 Task: For heading Arial Rounded MT Bold with Underline.  font size for heading26,  'Change the font style of data to'Browallia New.  and font size to 18,  Change the alignment of both headline & data to Align middle & Align Text left.  In the sheet  EvaluationSalesAnalysis_2023
Action: Mouse moved to (81, 119)
Screenshot: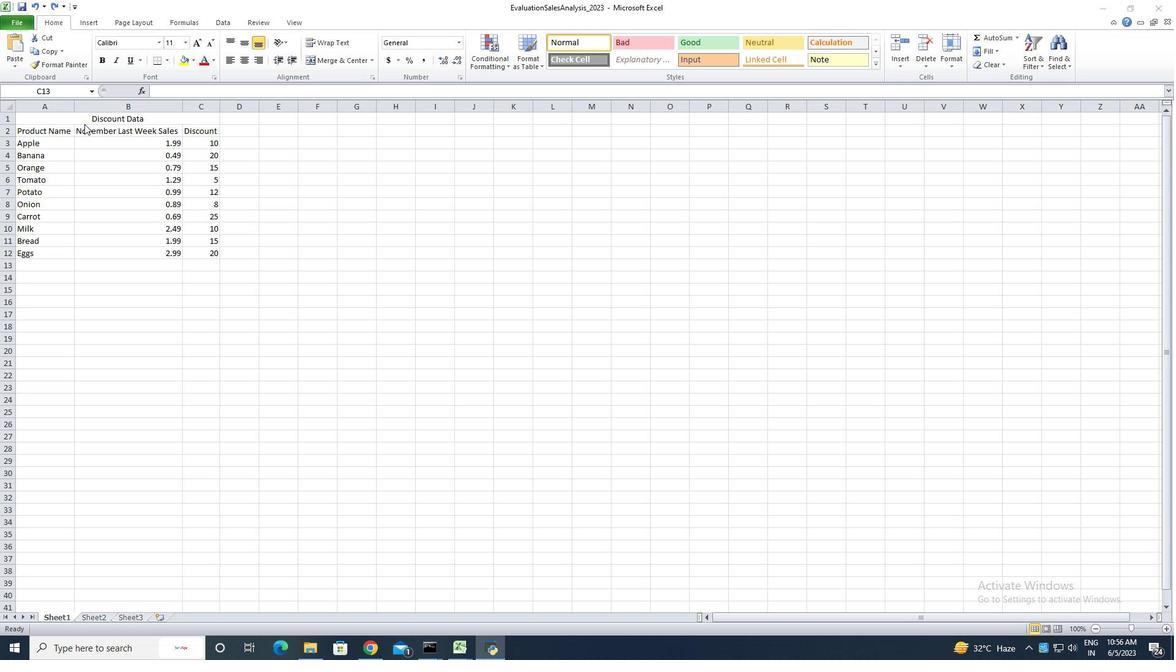
Action: Mouse pressed left at (81, 119)
Screenshot: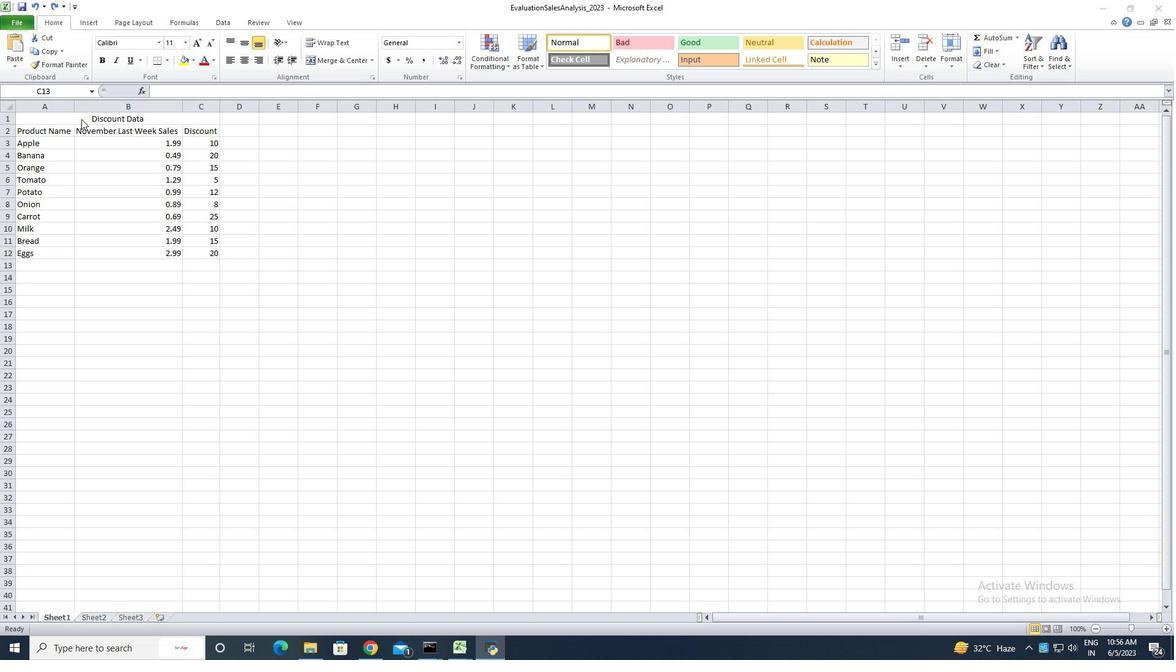 
Action: Mouse pressed left at (81, 119)
Screenshot: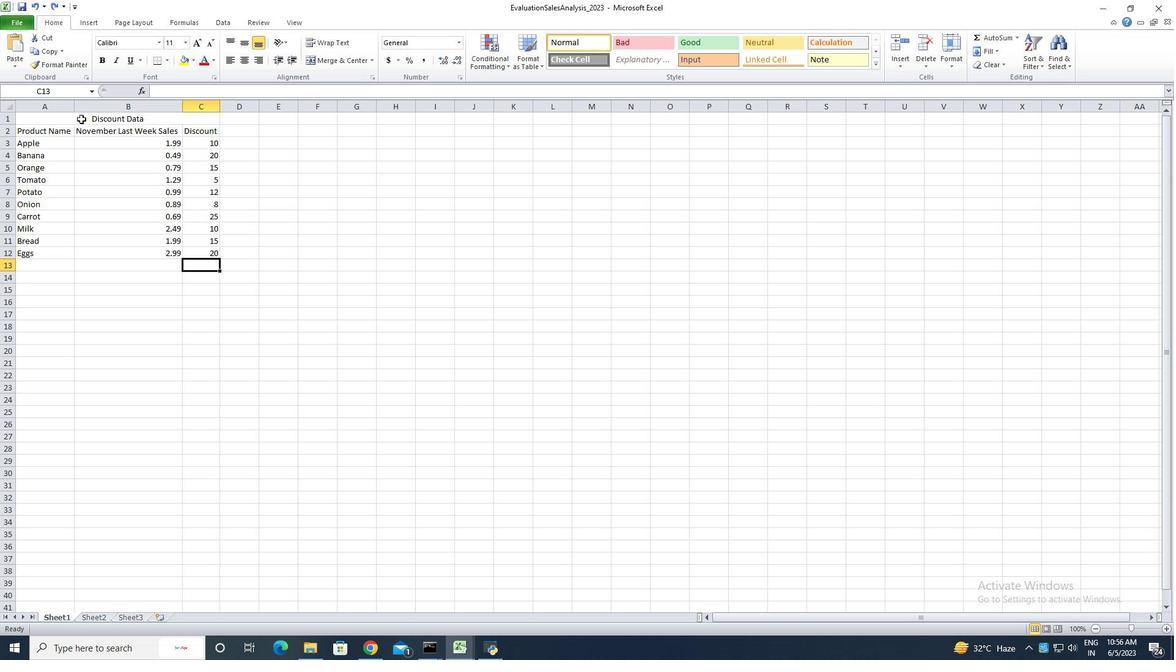 
Action: Mouse pressed left at (81, 119)
Screenshot: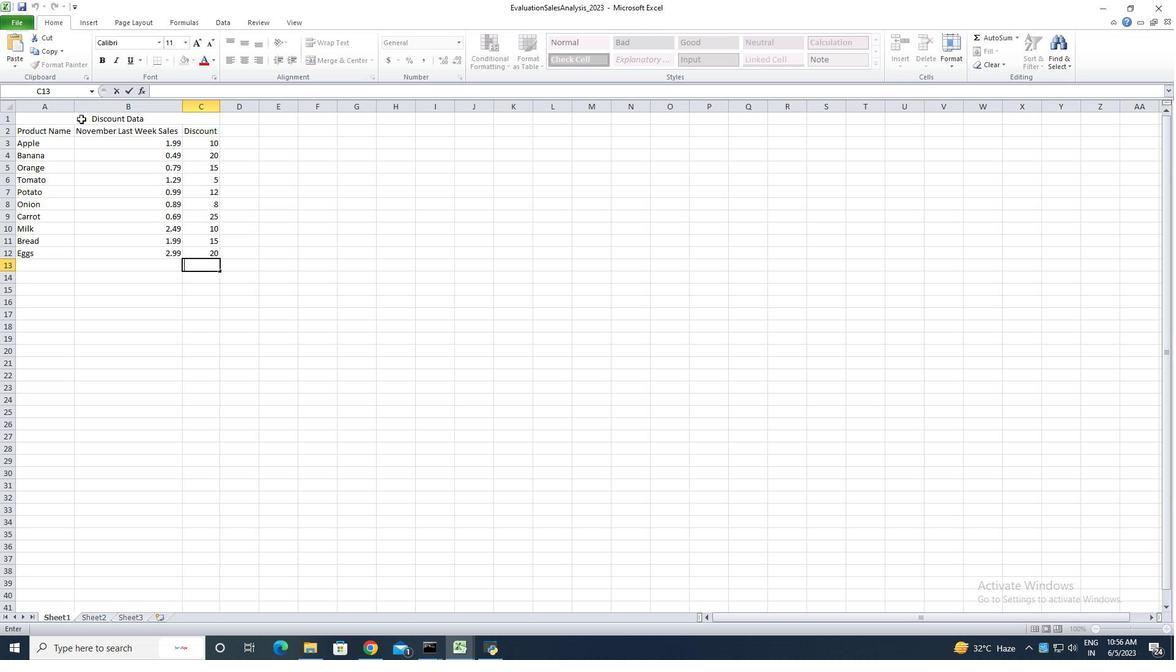 
Action: Mouse moved to (157, 43)
Screenshot: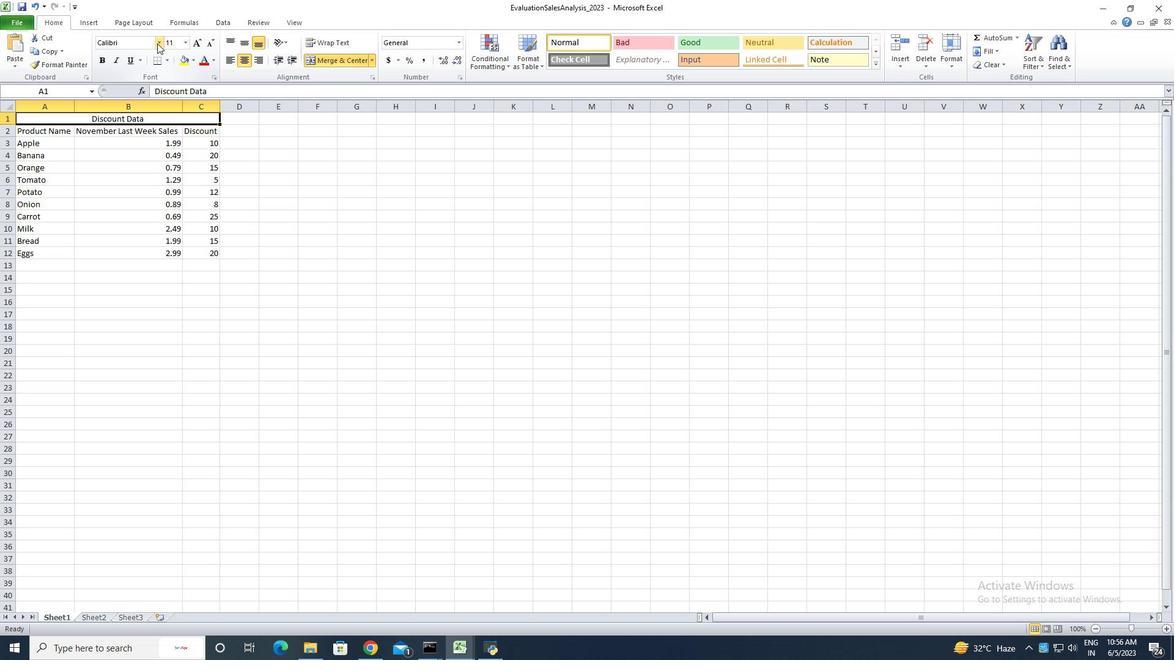 
Action: Mouse pressed left at (157, 43)
Screenshot: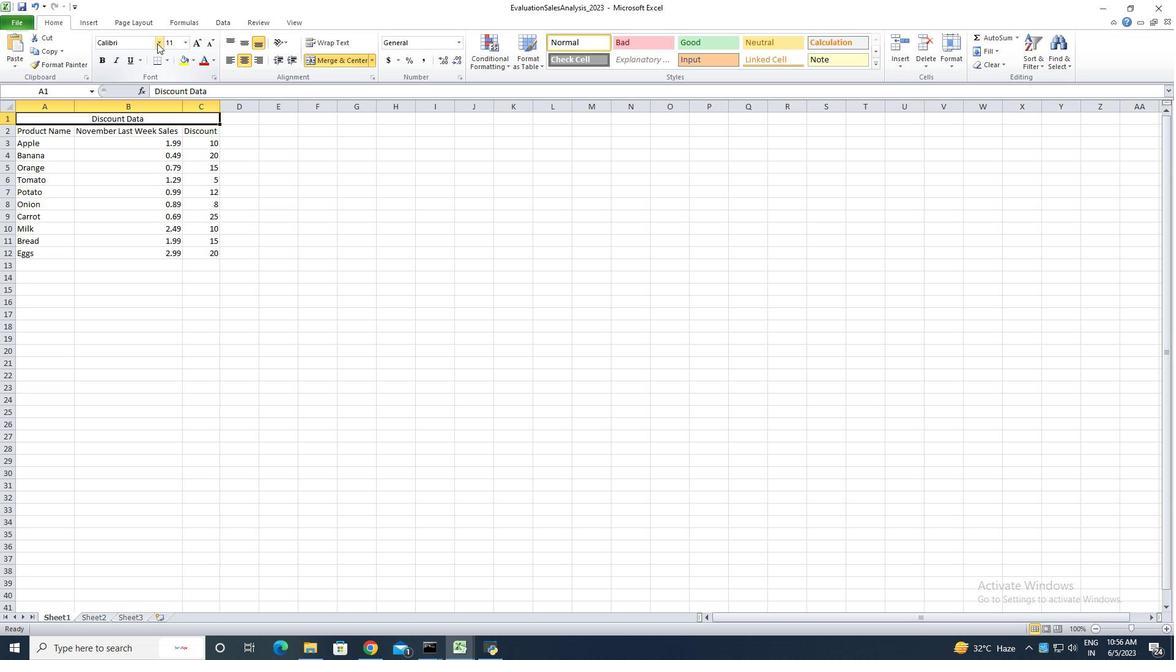 
Action: Mouse moved to (182, 183)
Screenshot: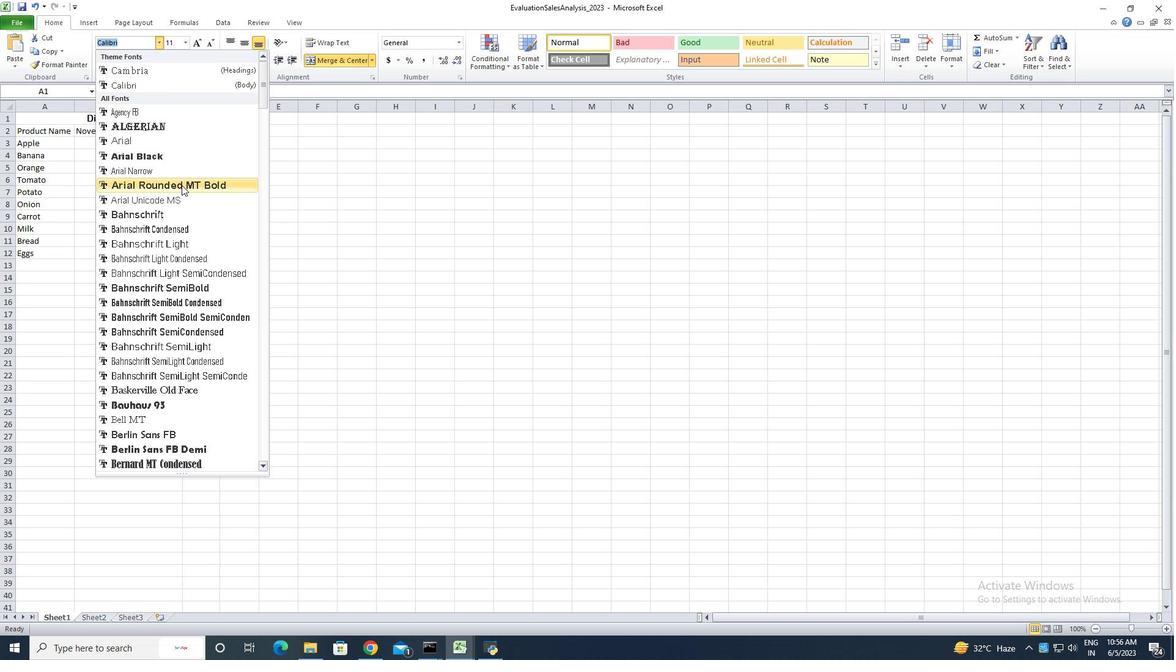 
Action: Mouse pressed left at (182, 183)
Screenshot: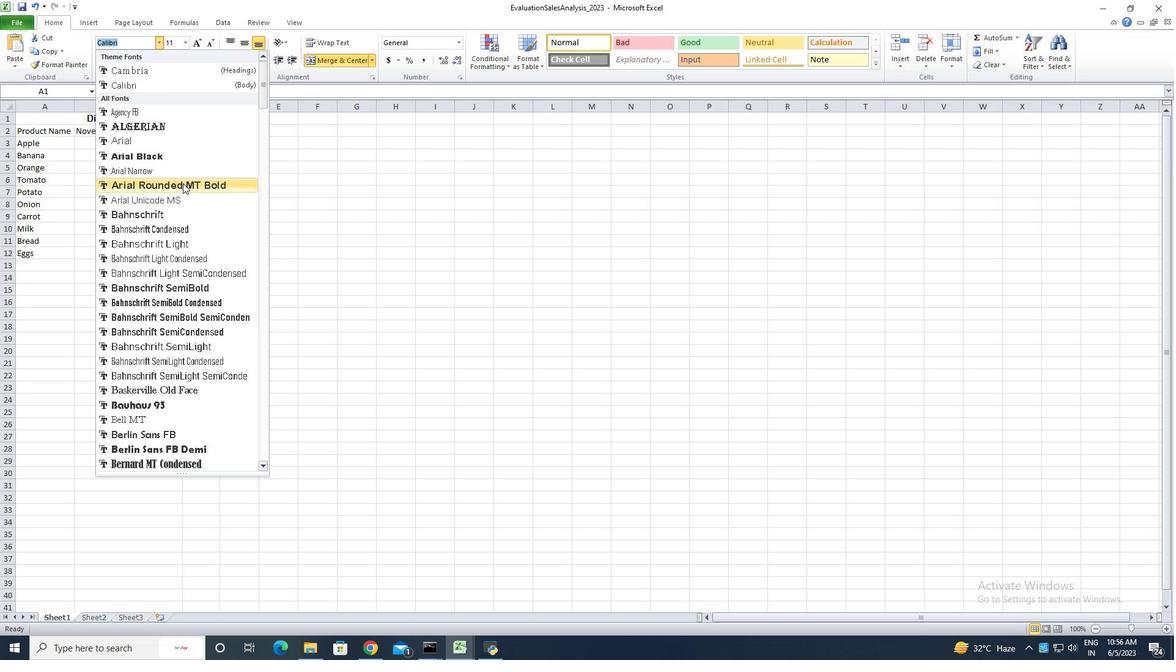 
Action: Mouse moved to (128, 60)
Screenshot: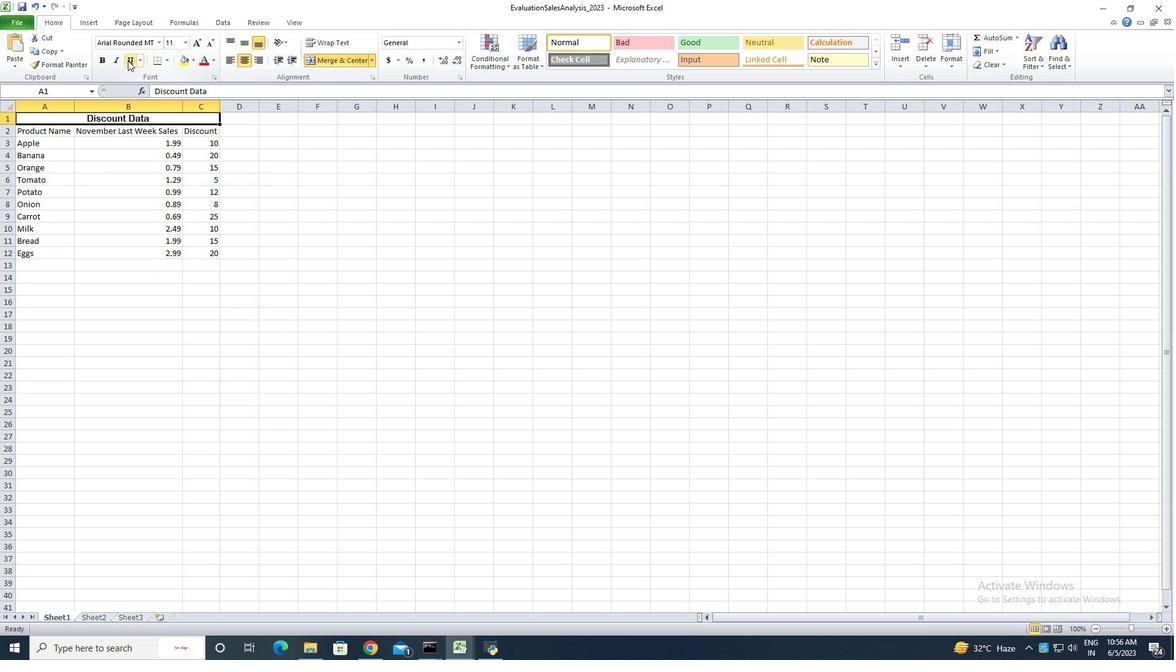 
Action: Mouse pressed left at (128, 60)
Screenshot: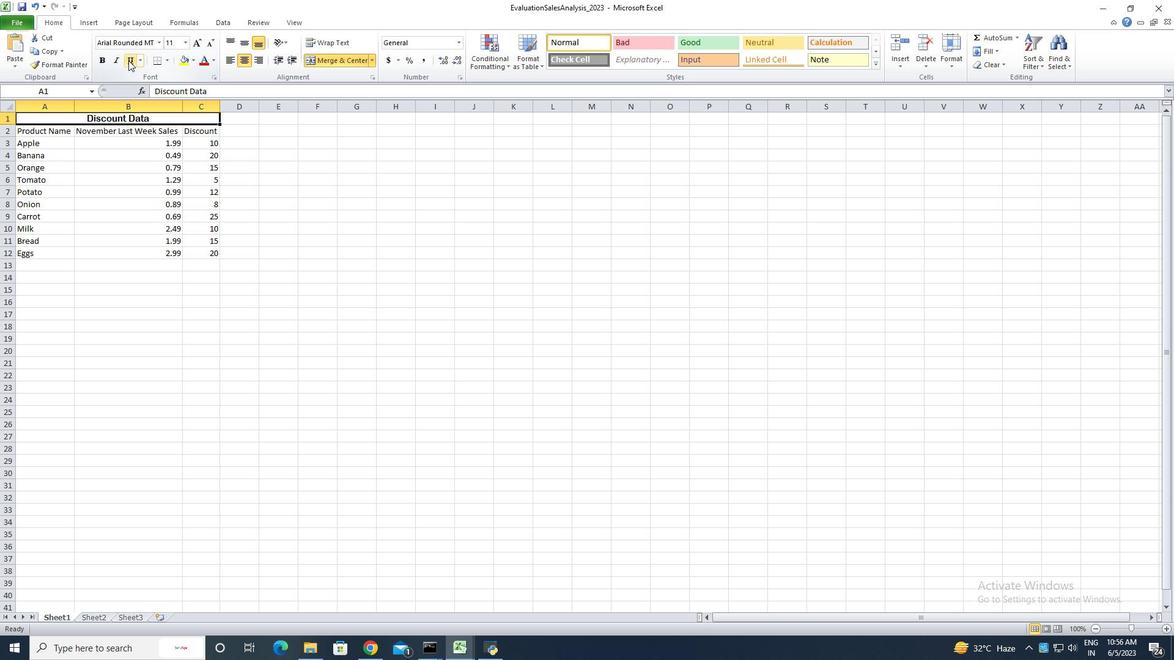 
Action: Mouse moved to (198, 39)
Screenshot: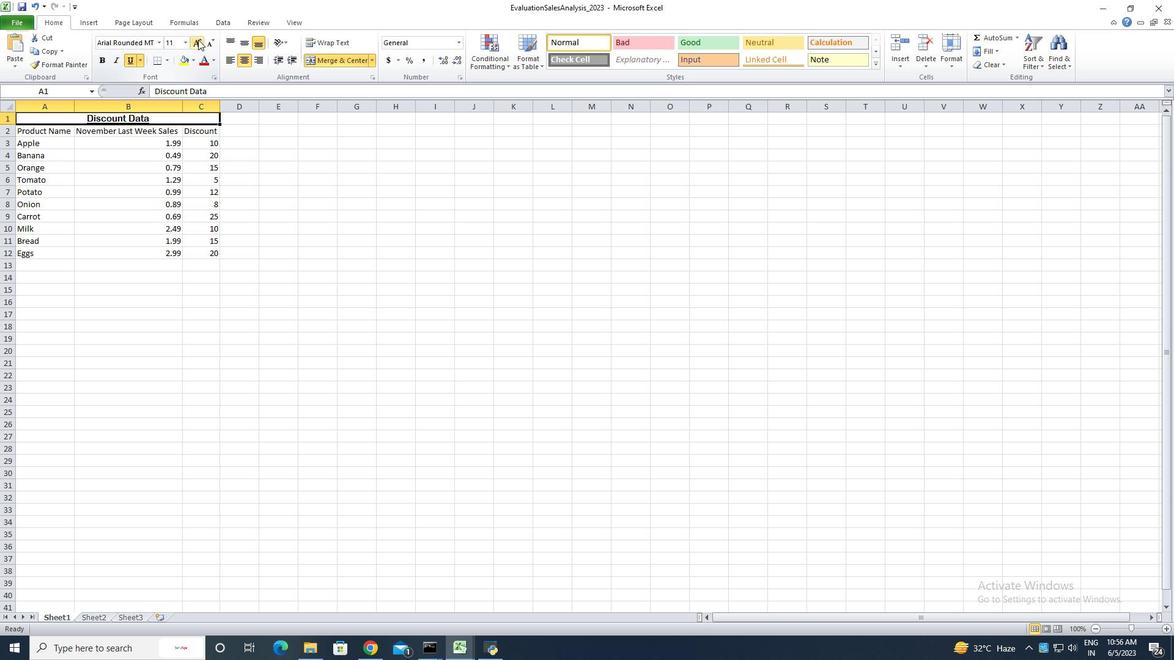 
Action: Mouse pressed left at (198, 39)
Screenshot: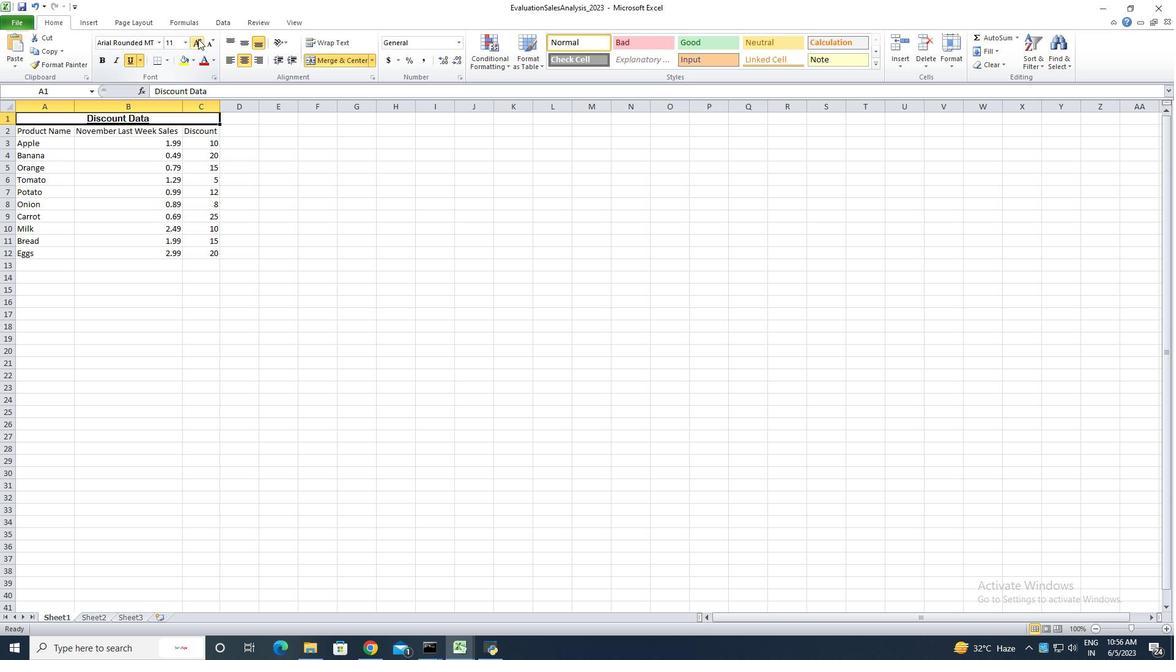 
Action: Mouse pressed left at (198, 39)
Screenshot: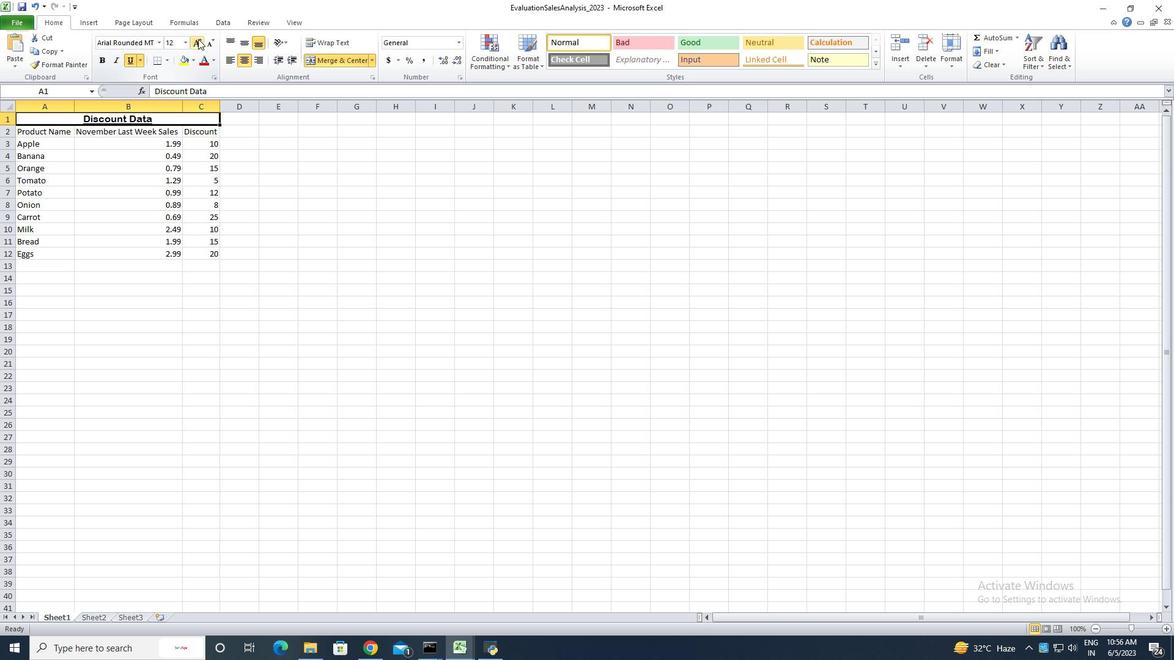 
Action: Mouse pressed left at (198, 39)
Screenshot: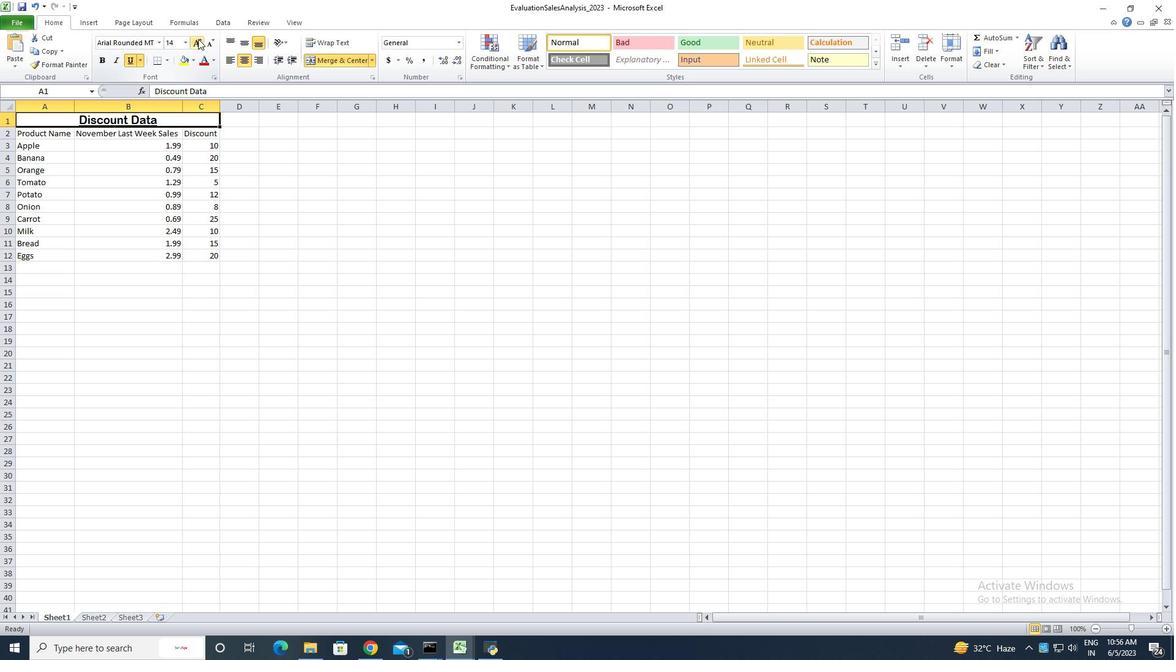 
Action: Mouse pressed left at (198, 39)
Screenshot: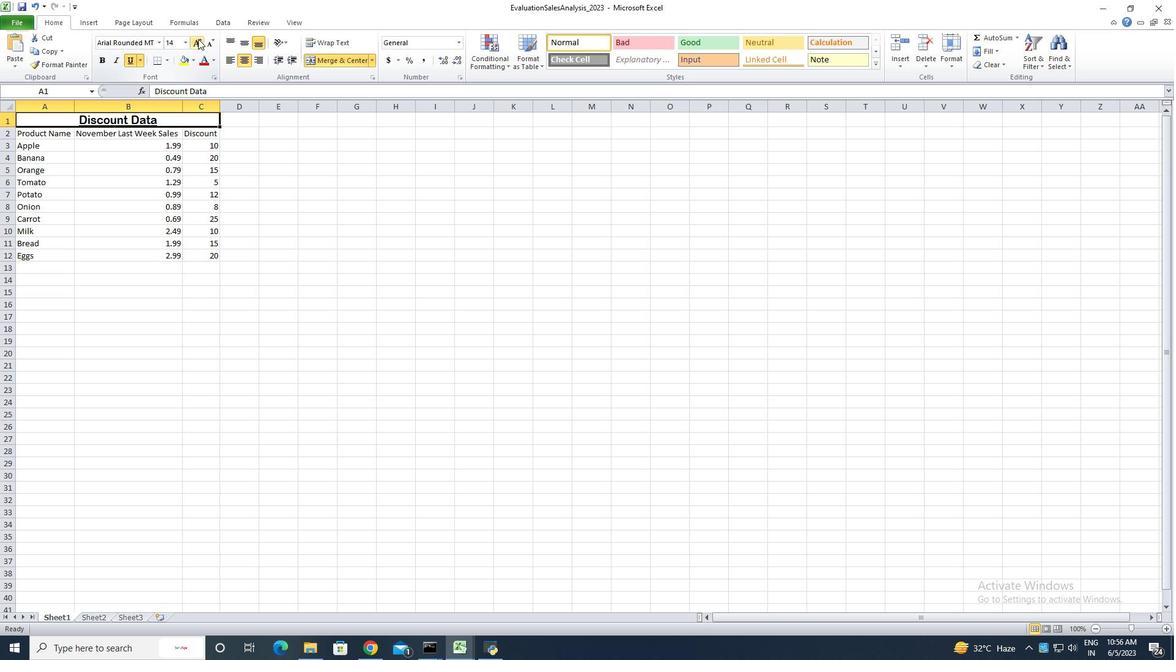 
Action: Mouse pressed left at (198, 39)
Screenshot: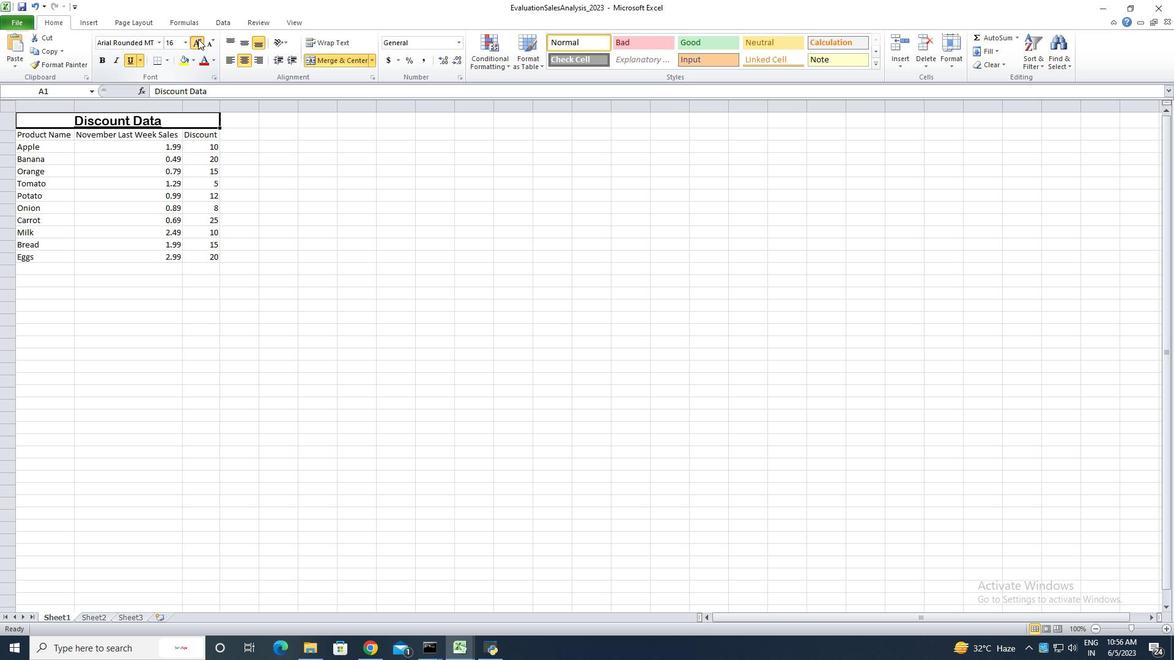 
Action: Mouse pressed left at (198, 39)
Screenshot: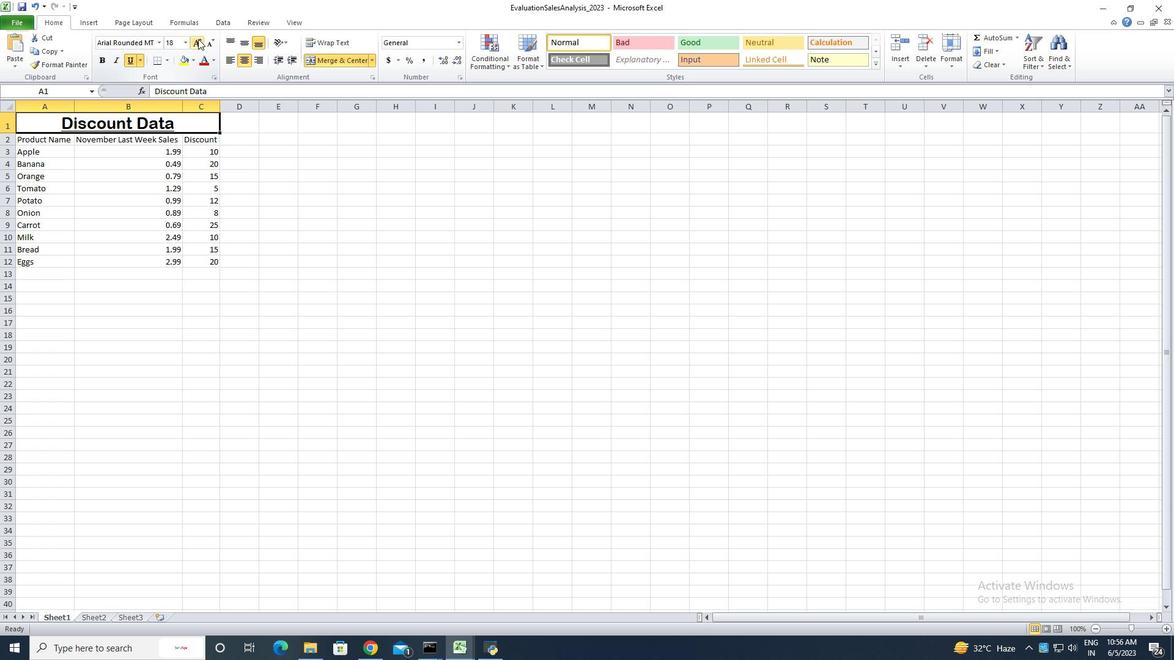 
Action: Mouse pressed left at (198, 39)
Screenshot: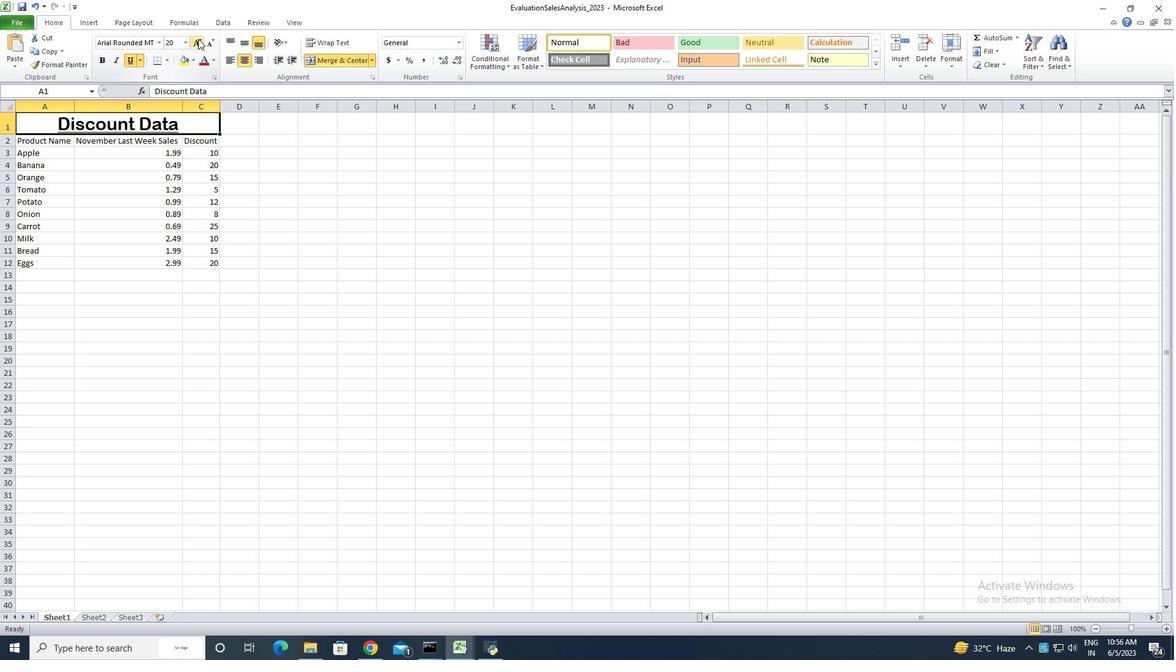 
Action: Mouse pressed left at (198, 39)
Screenshot: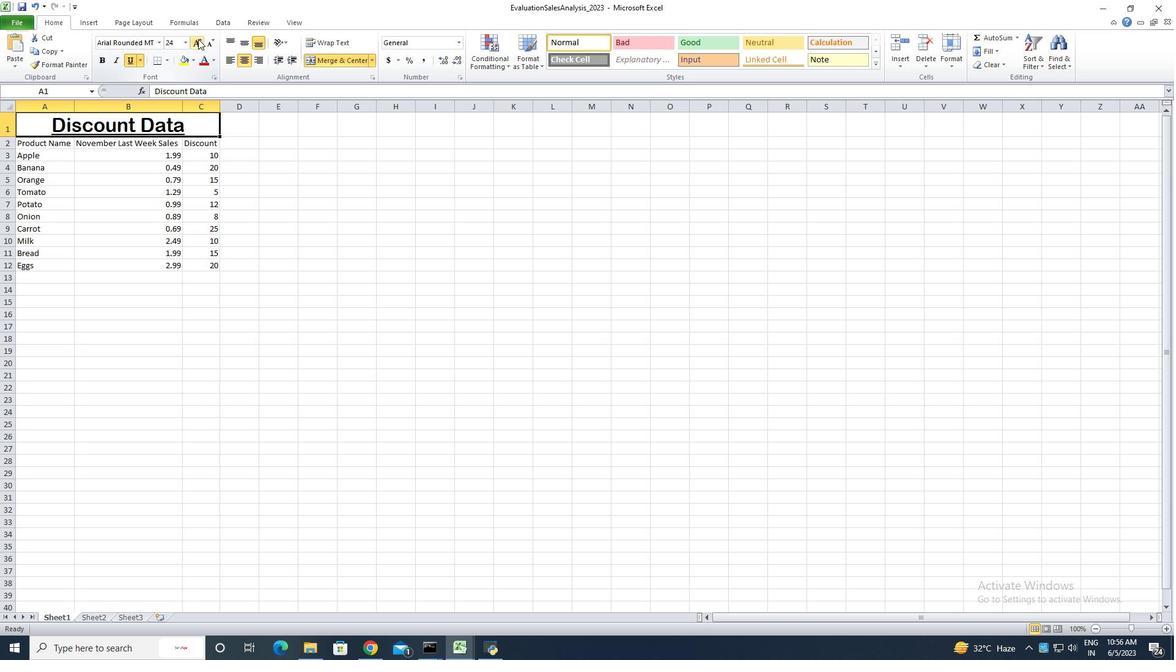
Action: Mouse moved to (34, 146)
Screenshot: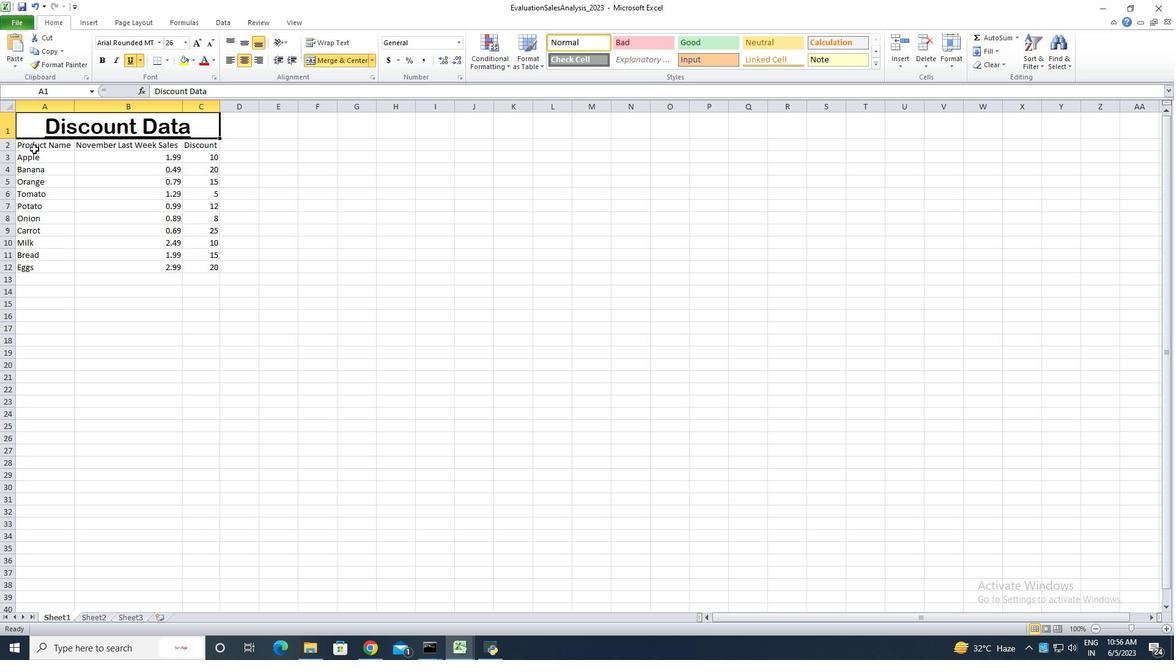 
Action: Mouse pressed left at (34, 146)
Screenshot: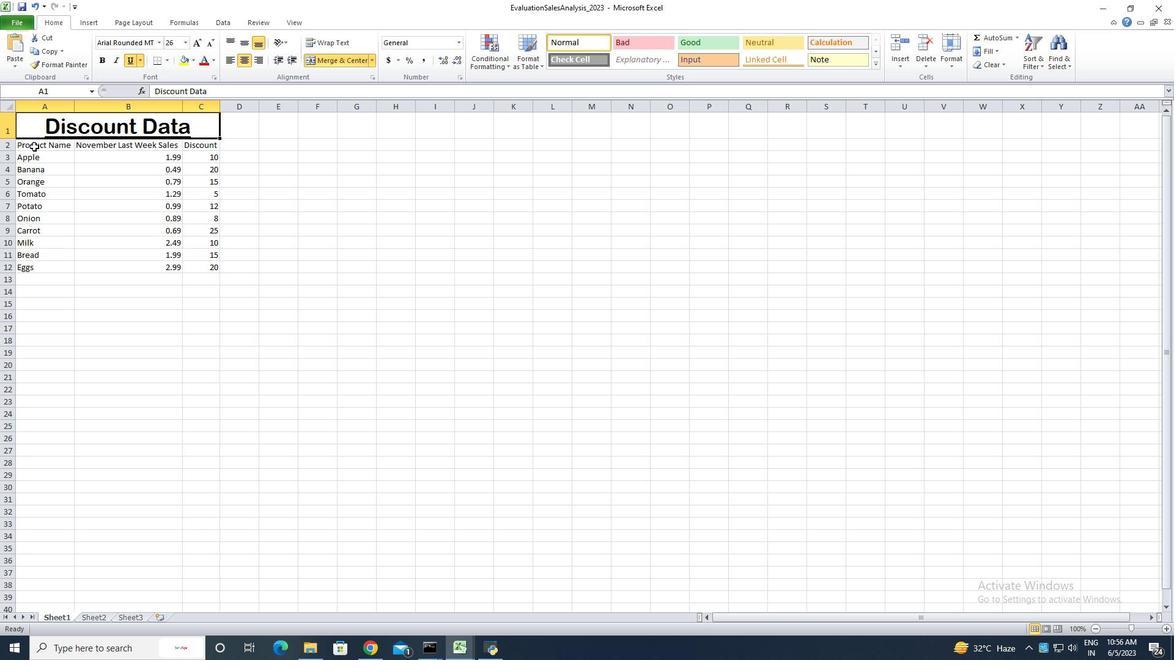 
Action: Mouse moved to (157, 42)
Screenshot: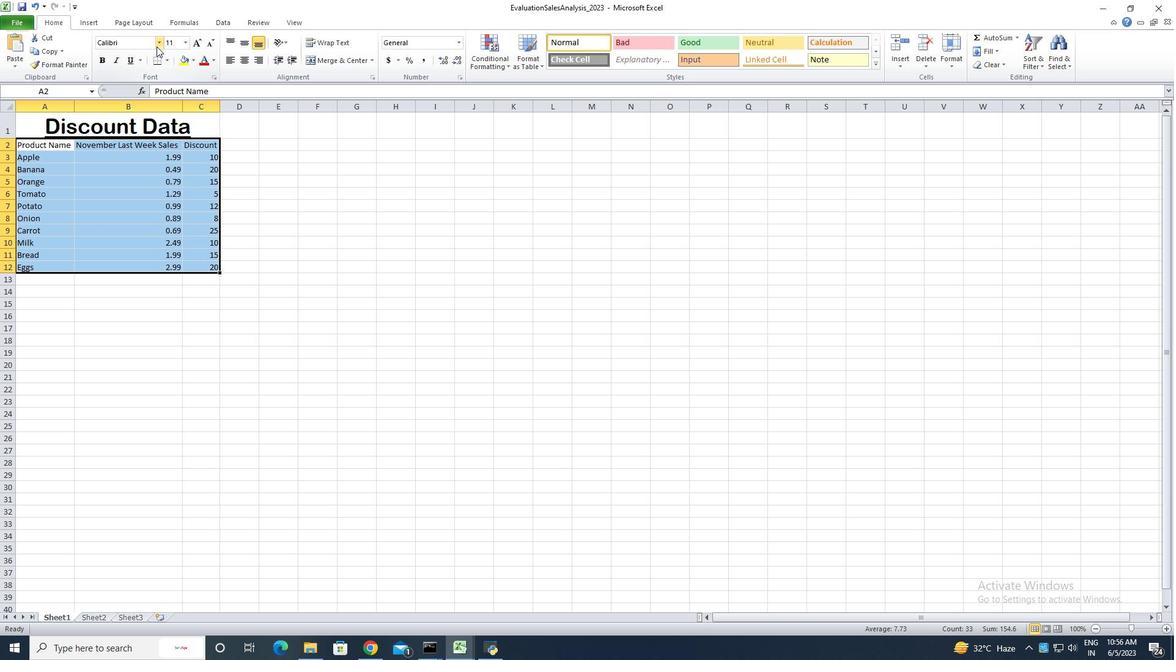 
Action: Mouse pressed left at (157, 42)
Screenshot: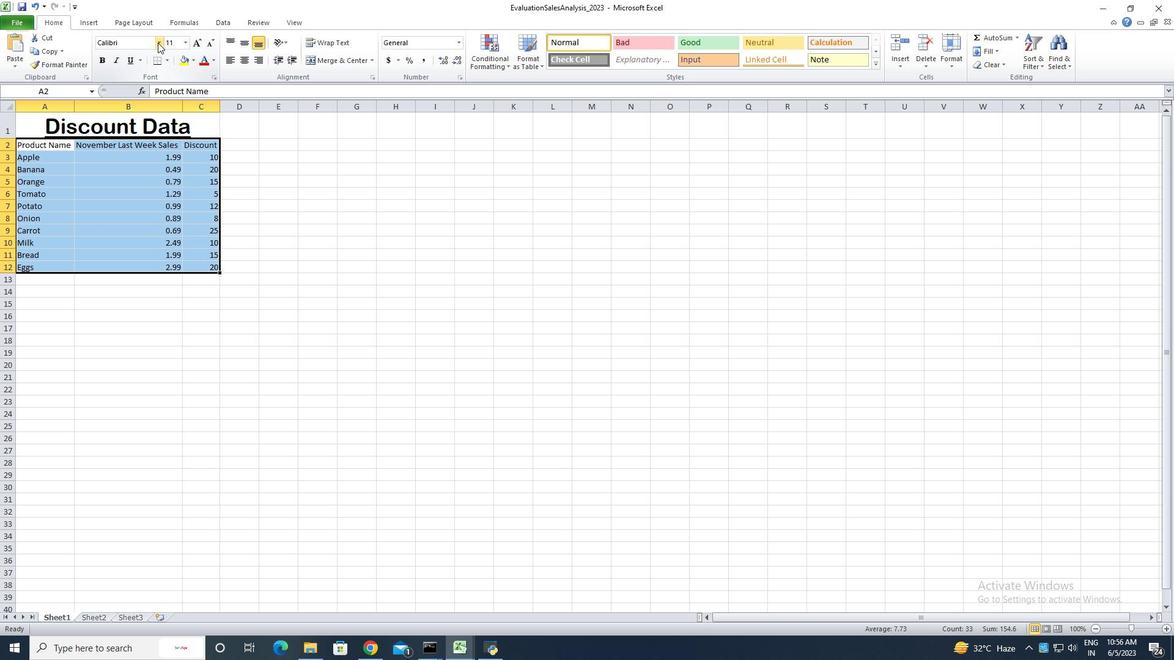 
Action: Key pressed <Key.shift><Key.shift><Key.shift><Key.shift><Key.shift>Browallia<Key.space><Key.shift><Key.shift><Key.shift><Key.shift><Key.shift><Key.shift><Key.shift><Key.shift>New<Key.enter>
Screenshot: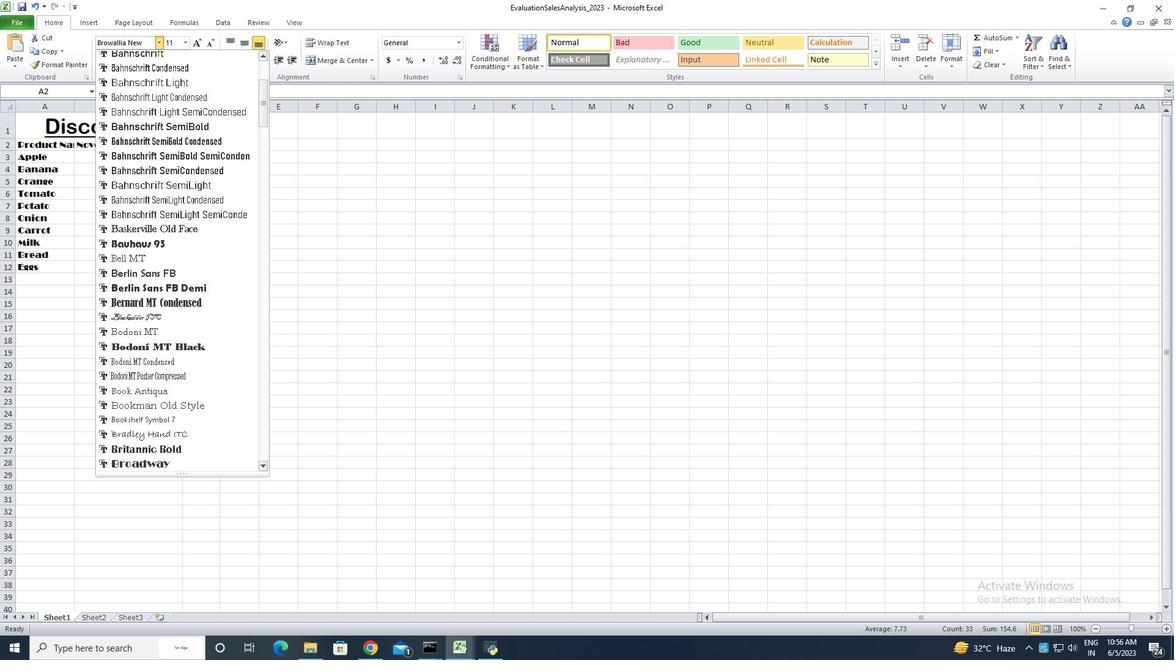 
Action: Mouse moved to (198, 42)
Screenshot: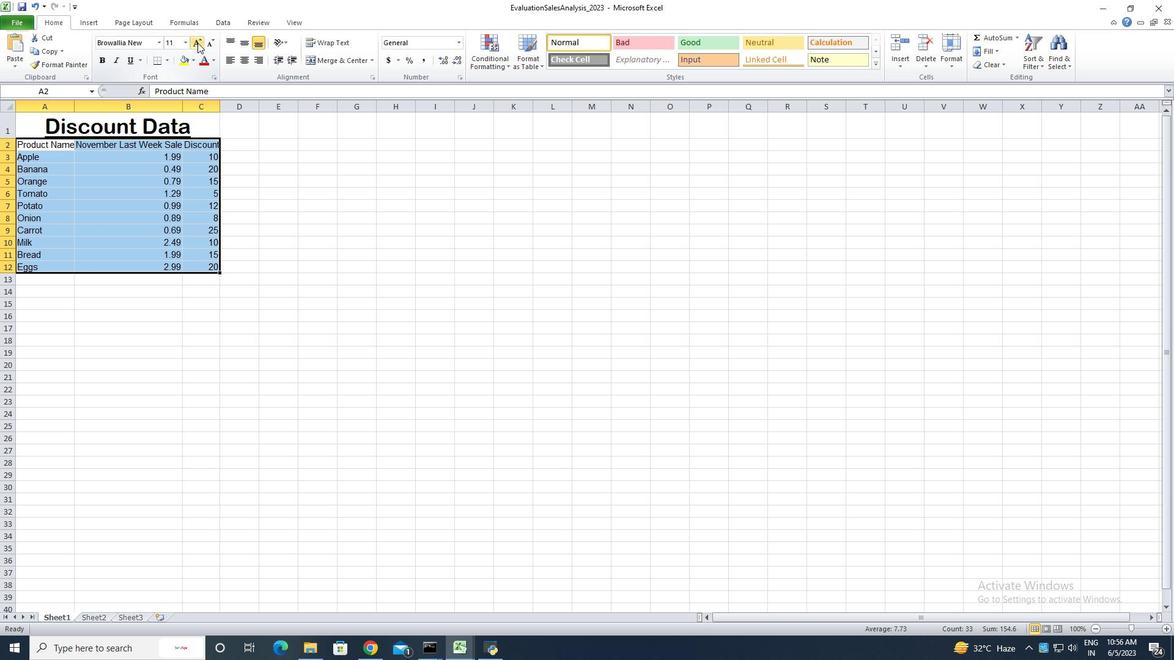 
Action: Mouse pressed left at (198, 42)
Screenshot: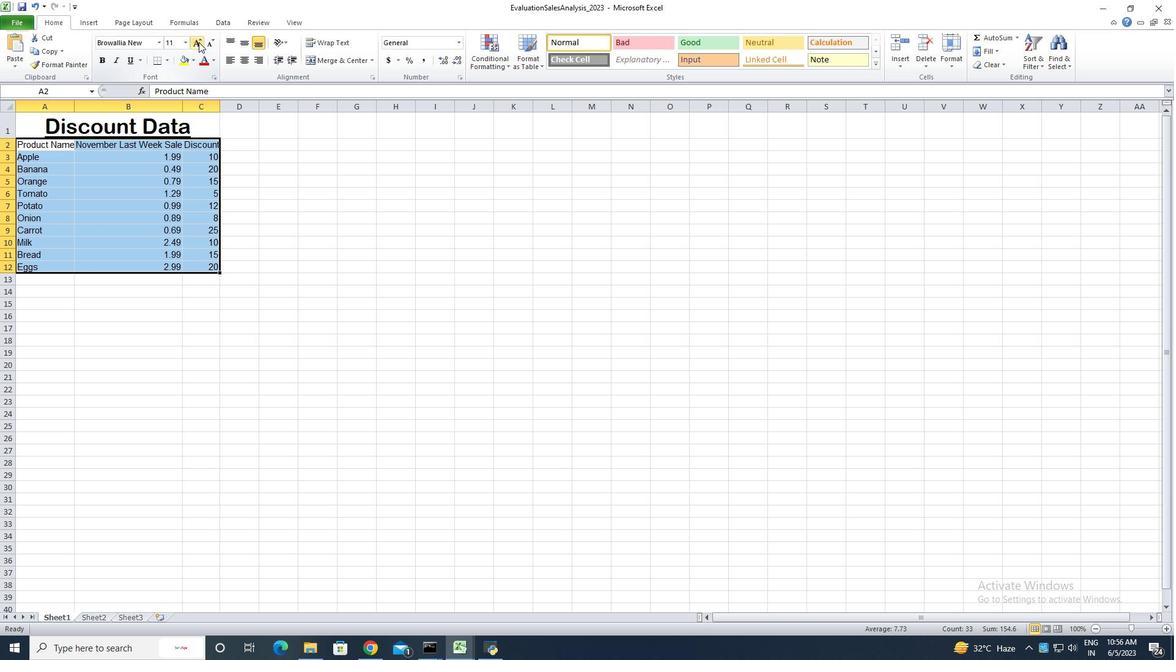 
Action: Mouse pressed left at (198, 42)
Screenshot: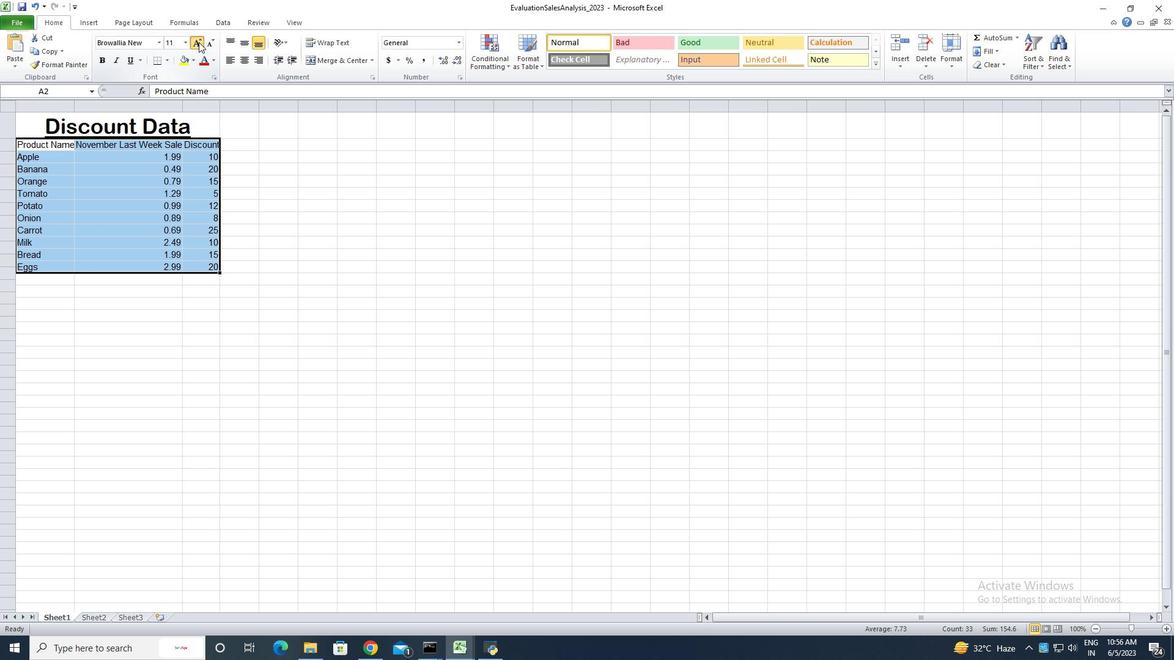 
Action: Mouse pressed left at (198, 42)
Screenshot: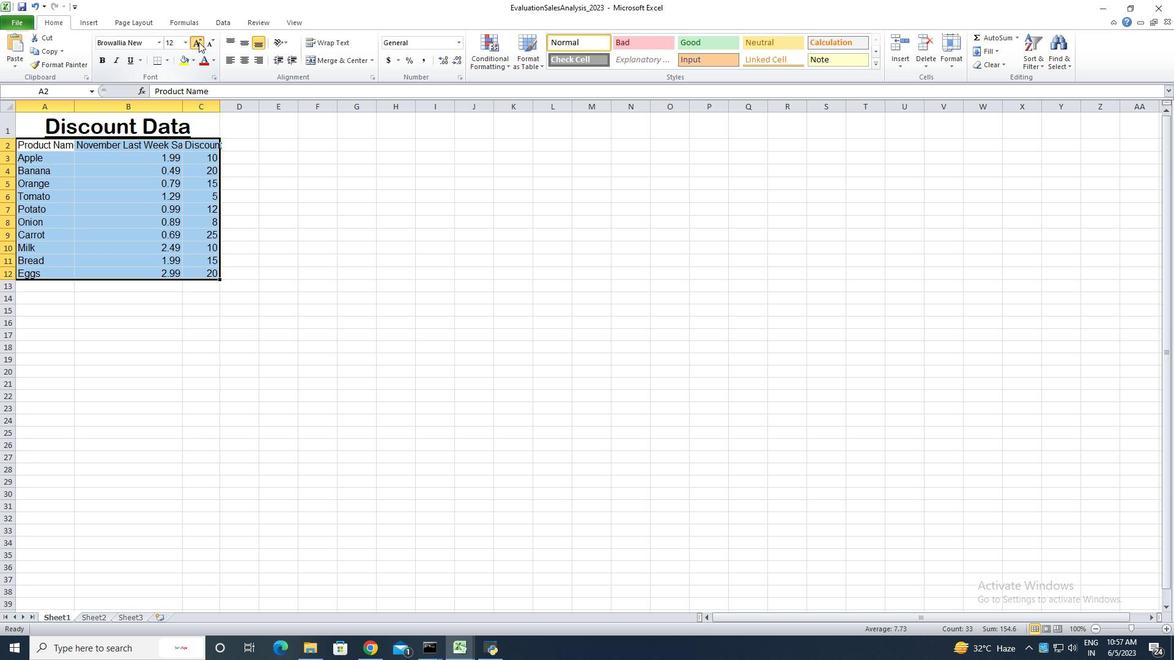 
Action: Mouse pressed left at (198, 42)
Screenshot: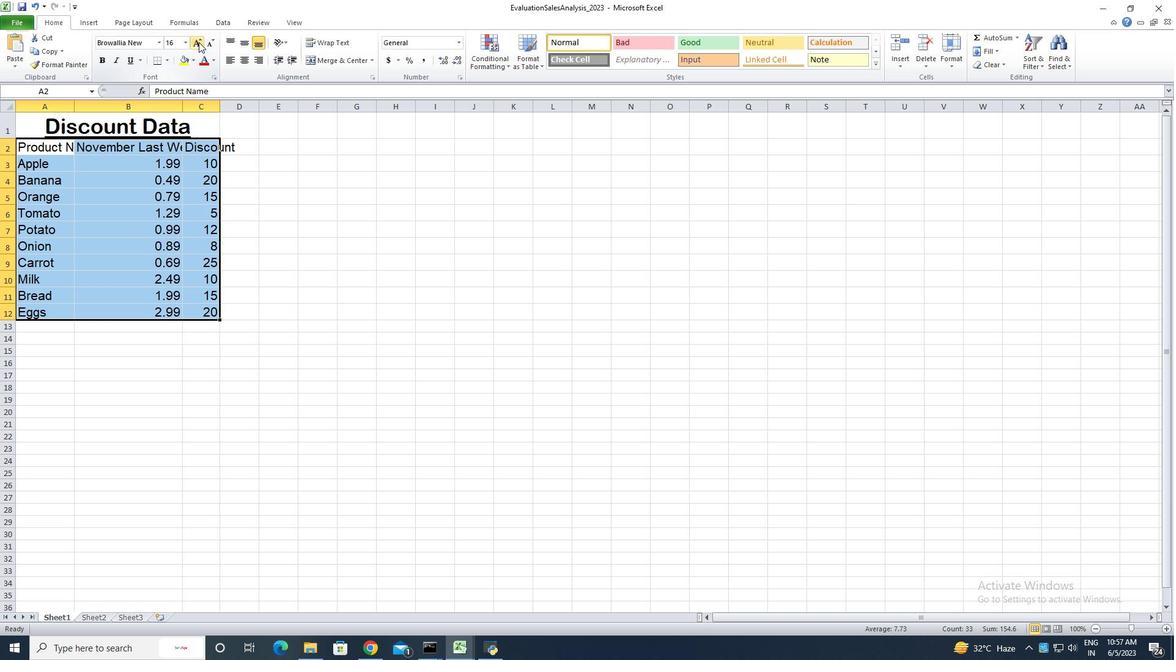 
Action: Mouse moved to (277, 330)
Screenshot: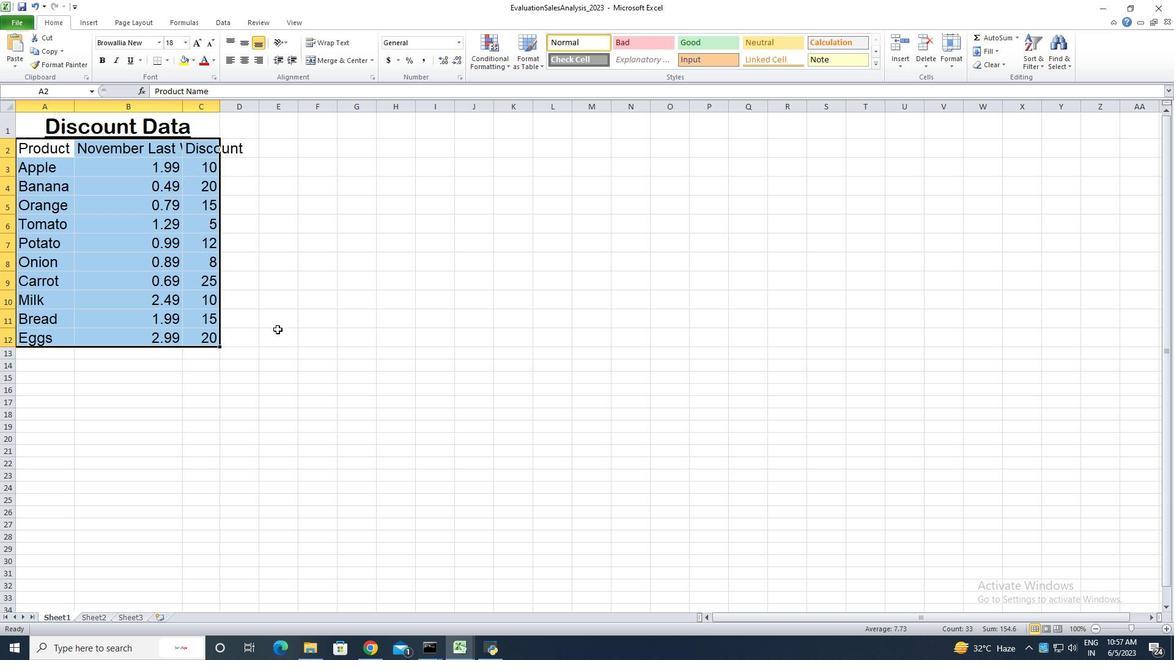 
Action: Mouse pressed left at (277, 330)
Screenshot: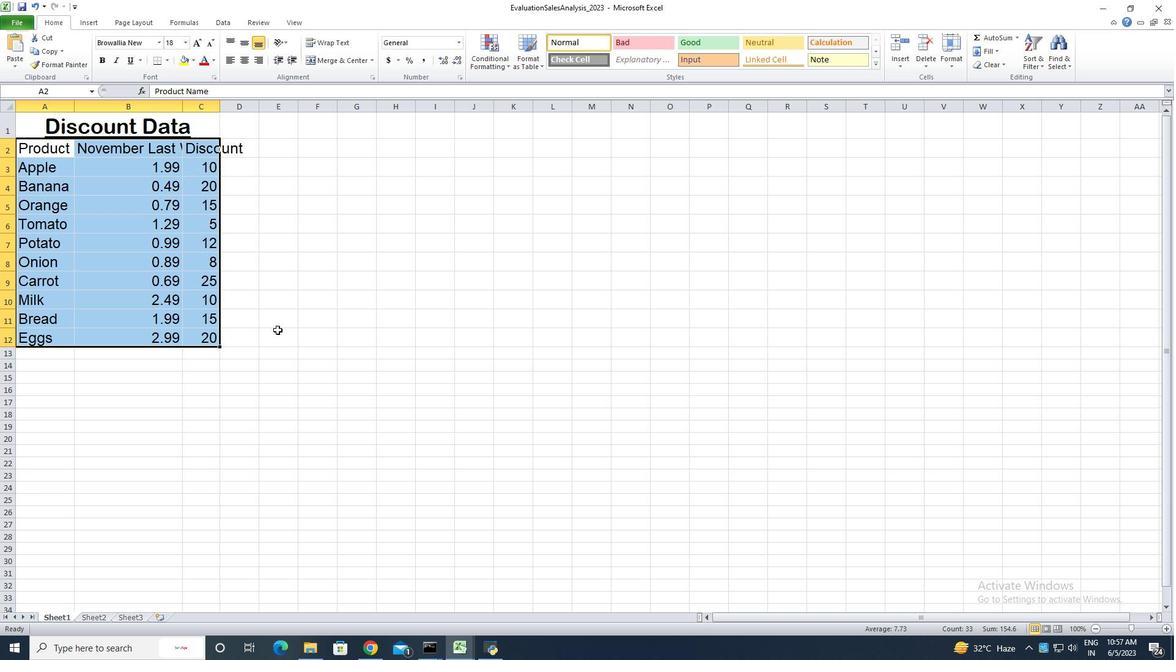 
Action: Mouse moved to (74, 111)
Screenshot: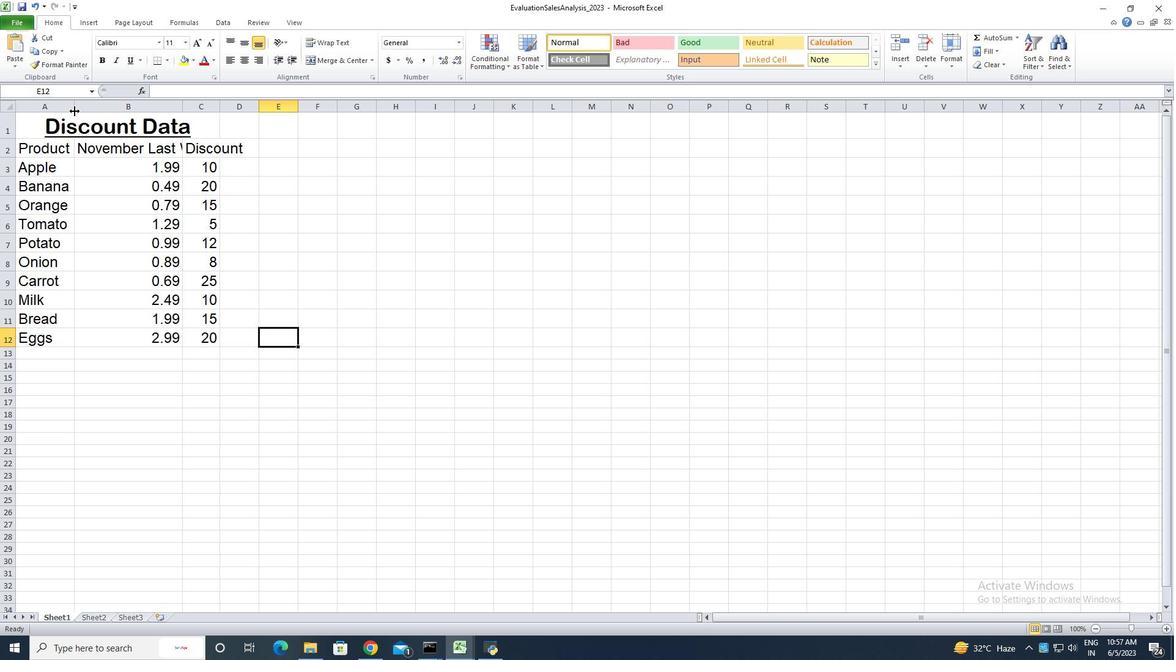 
Action: Mouse pressed left at (74, 111)
Screenshot: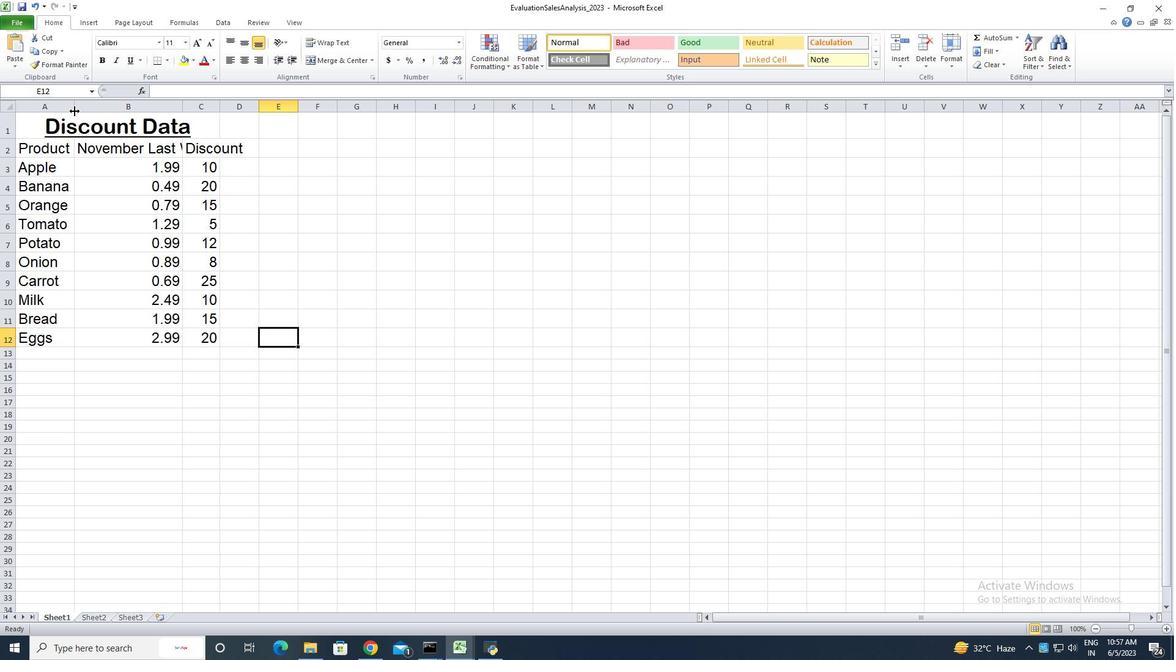 
Action: Mouse moved to (74, 111)
Screenshot: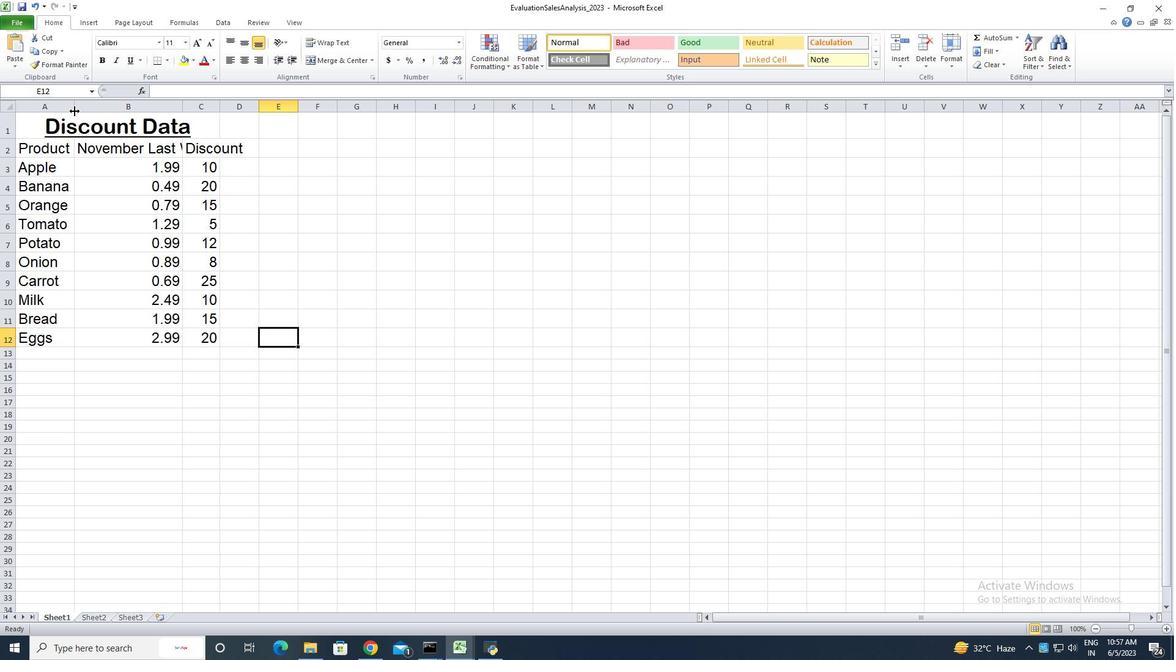 
Action: Mouse pressed left at (74, 111)
Screenshot: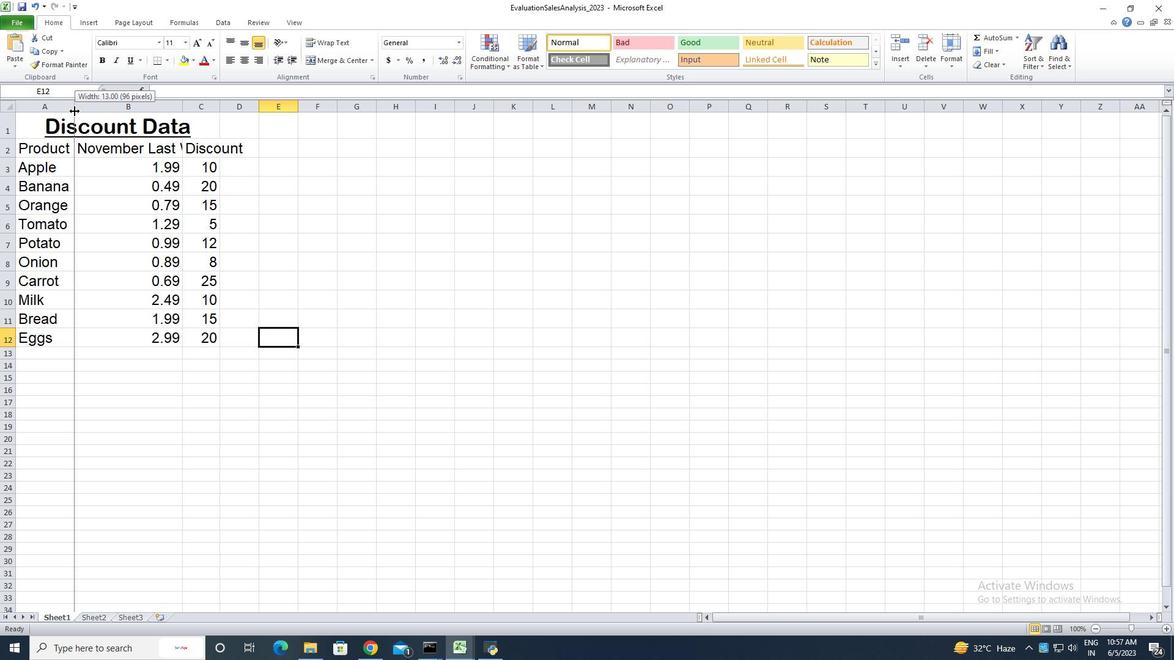 
Action: Mouse moved to (226, 109)
Screenshot: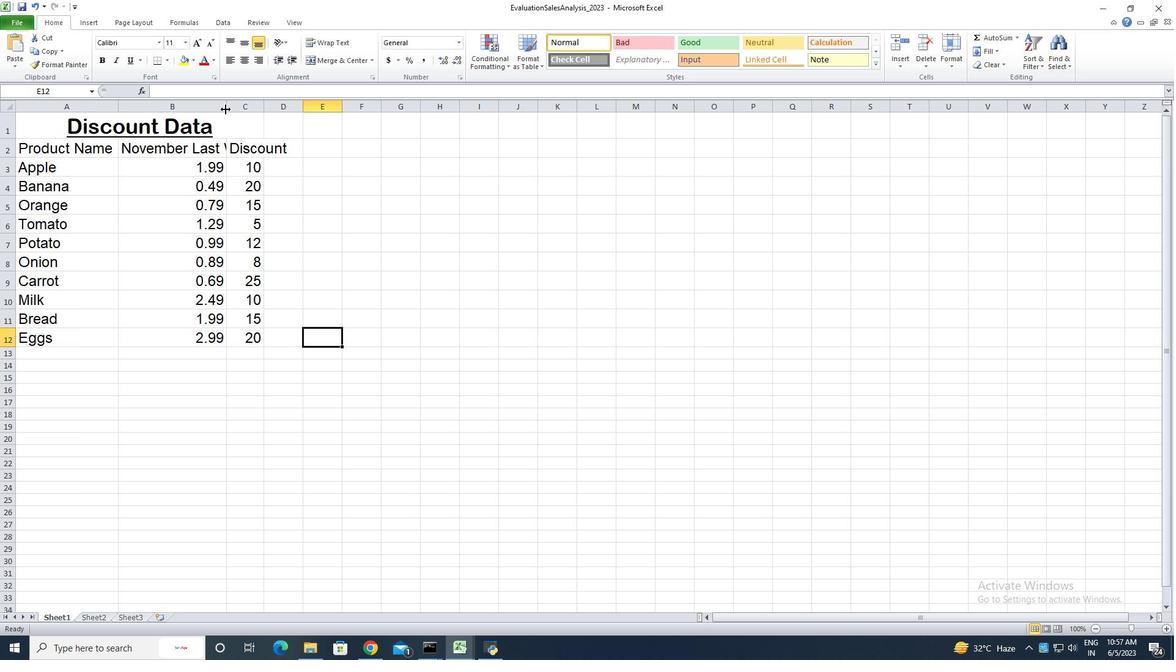 
Action: Mouse pressed left at (226, 109)
Screenshot: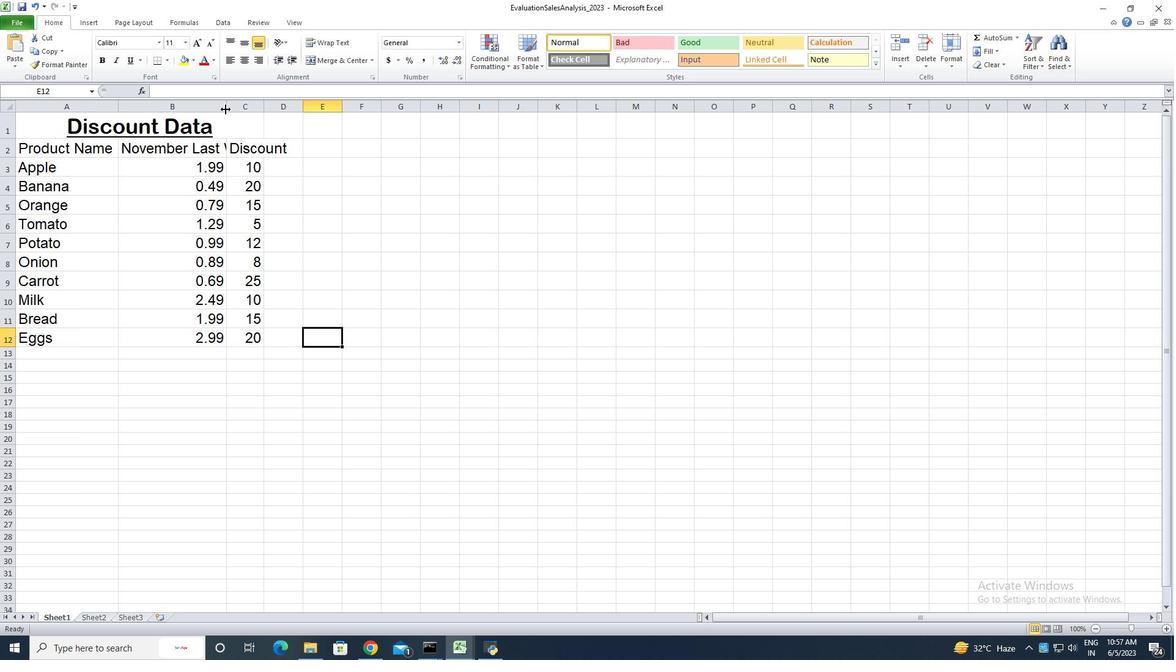 
Action: Mouse moved to (226, 109)
Screenshot: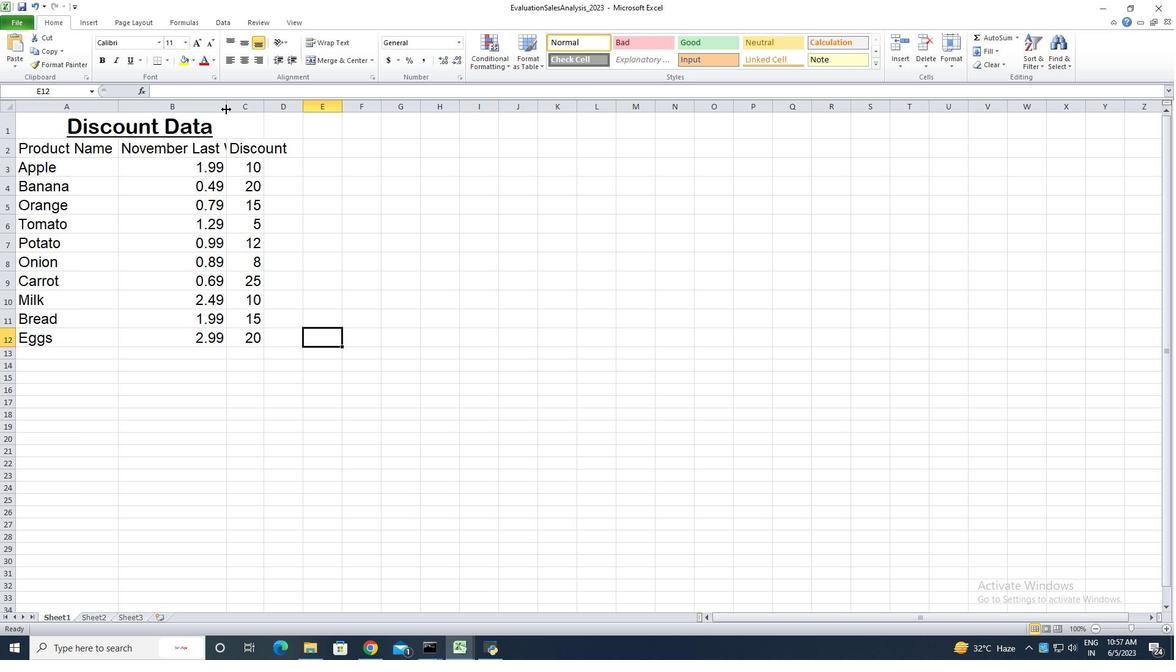
Action: Mouse pressed left at (226, 109)
Screenshot: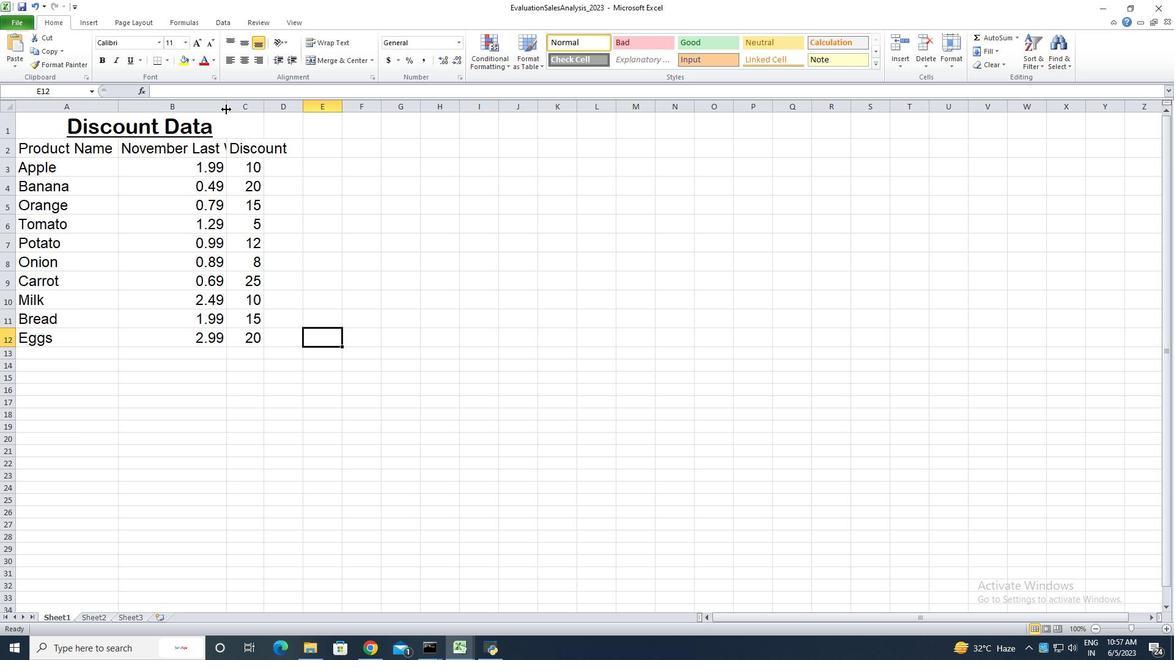
Action: Mouse moved to (350, 110)
Screenshot: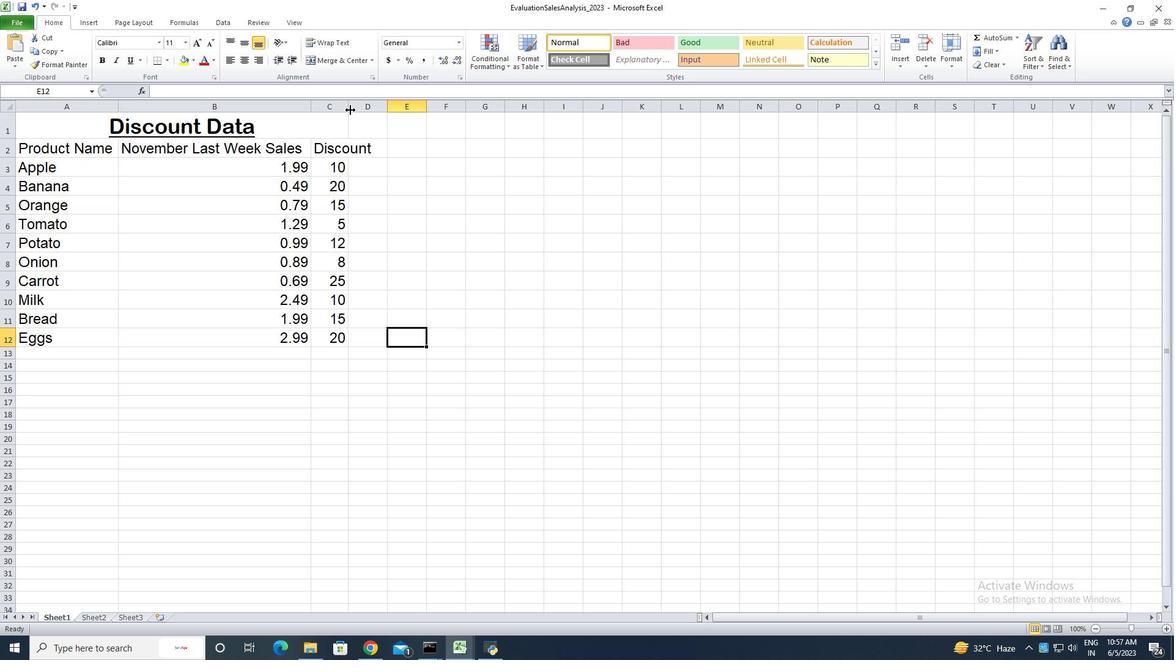 
Action: Mouse pressed left at (350, 110)
Screenshot: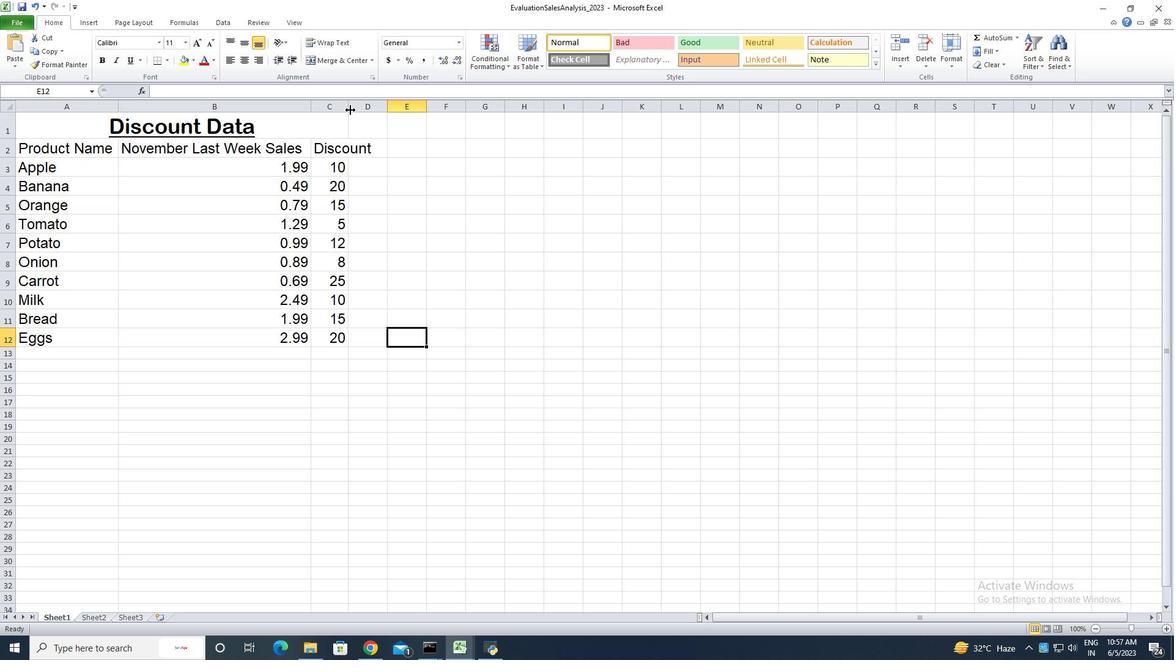 
Action: Mouse pressed left at (350, 110)
Screenshot: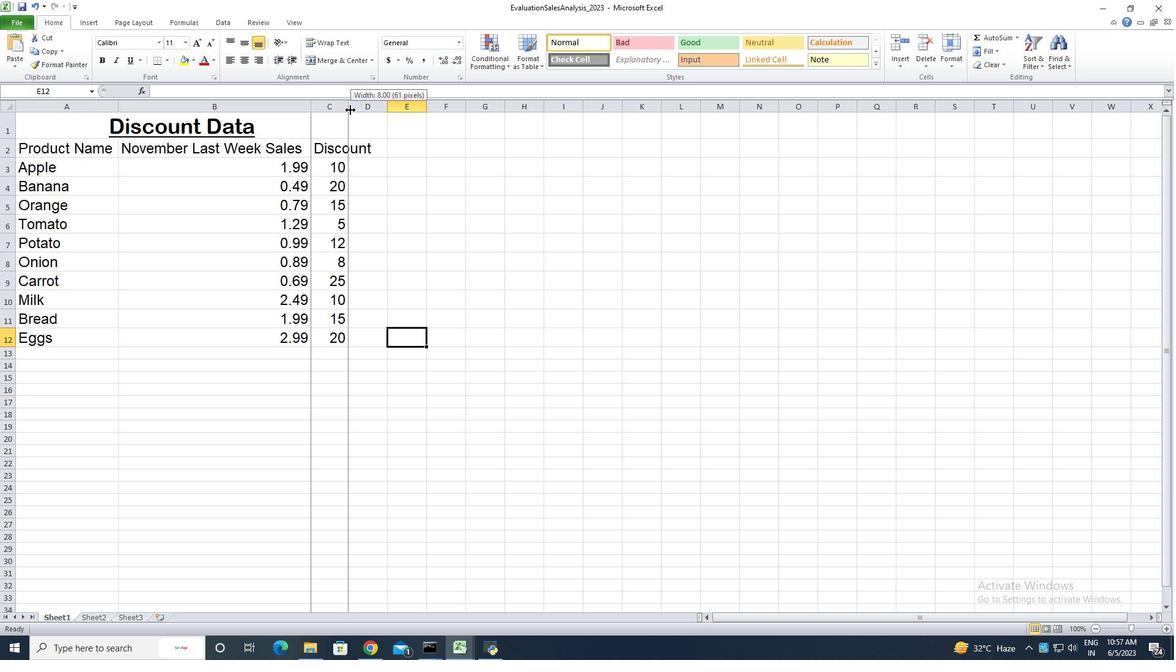 
Action: Mouse moved to (64, 126)
Screenshot: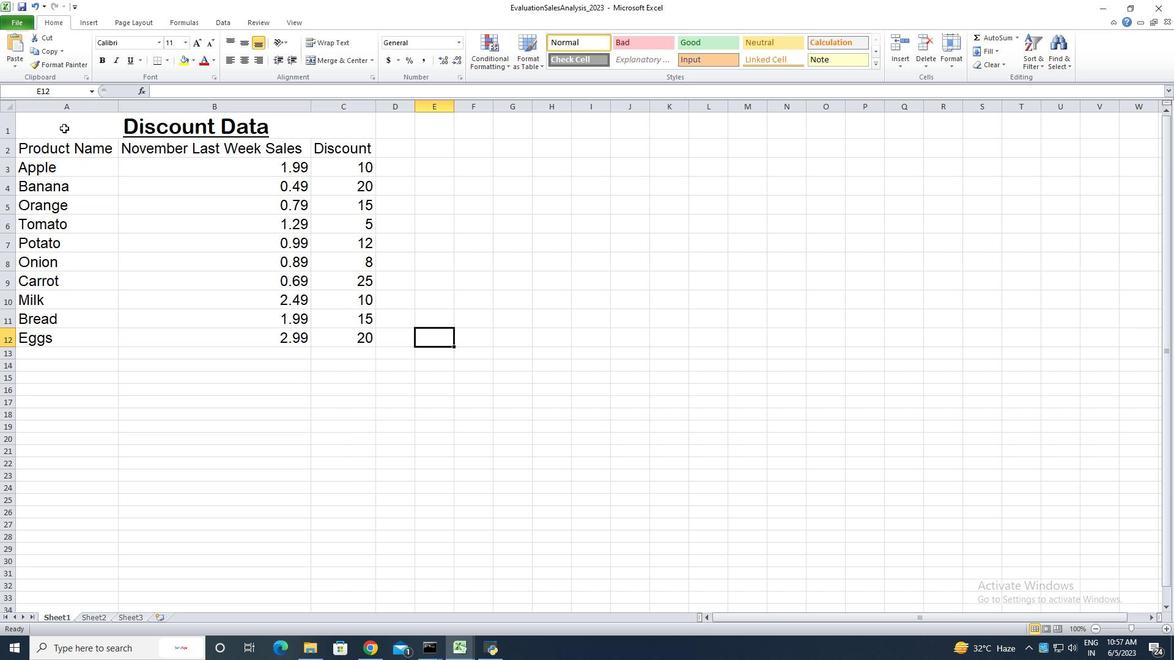
Action: Mouse pressed left at (64, 126)
Screenshot: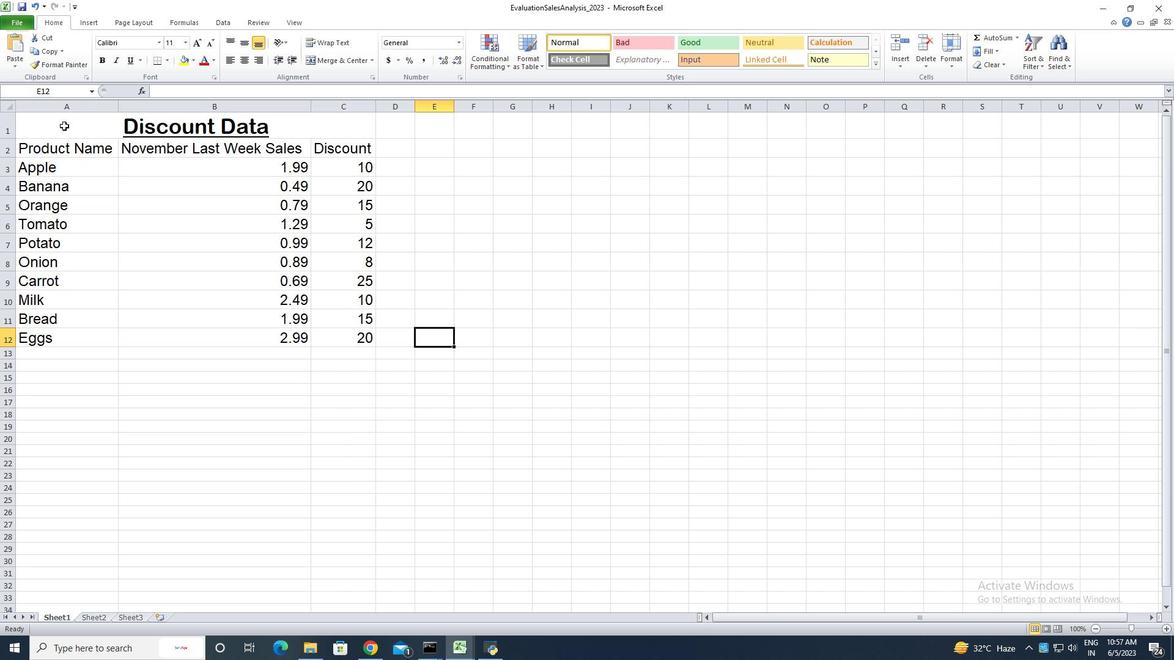 
Action: Mouse moved to (244, 40)
Screenshot: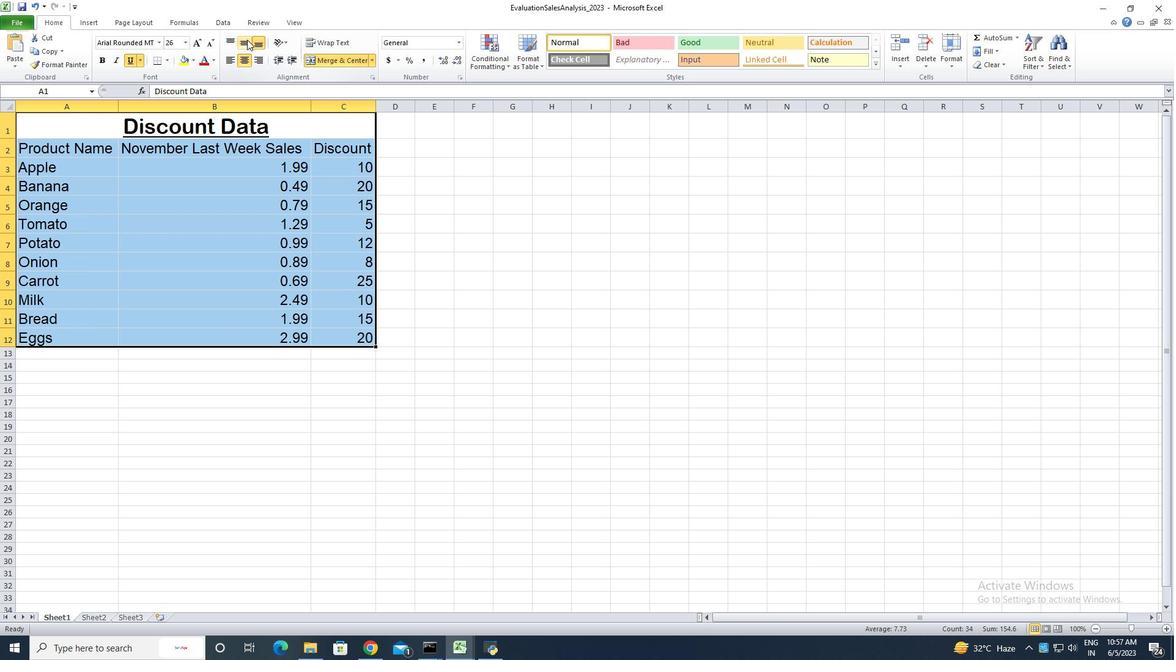 
Action: Mouse pressed left at (244, 40)
Screenshot: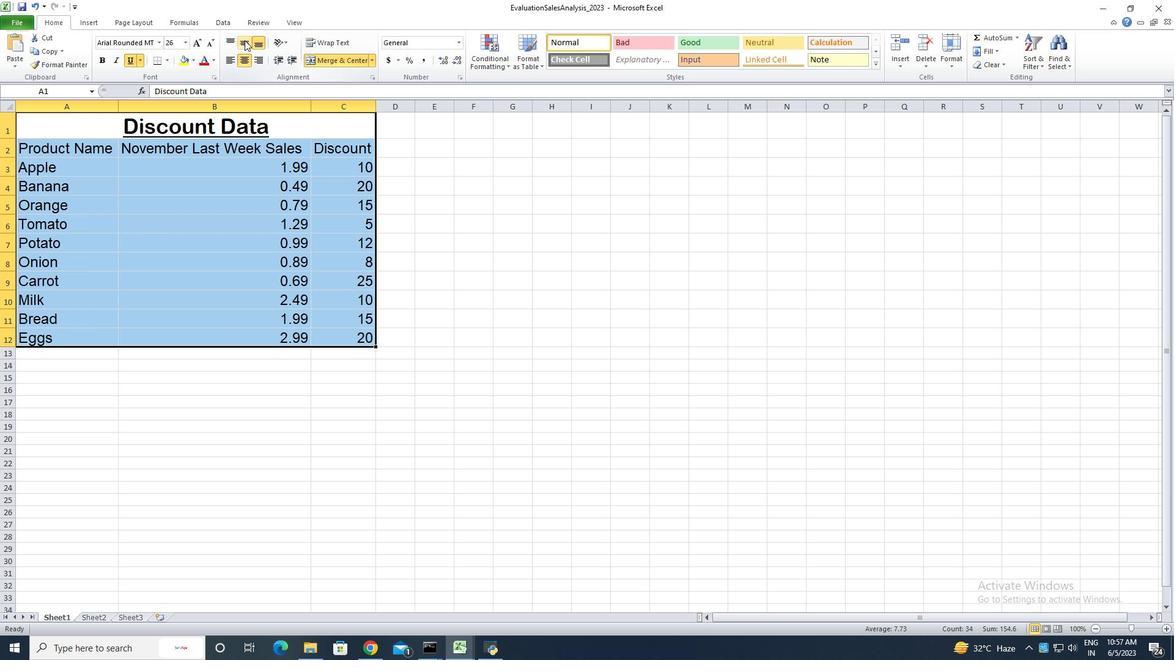
Action: Mouse moved to (228, 63)
Screenshot: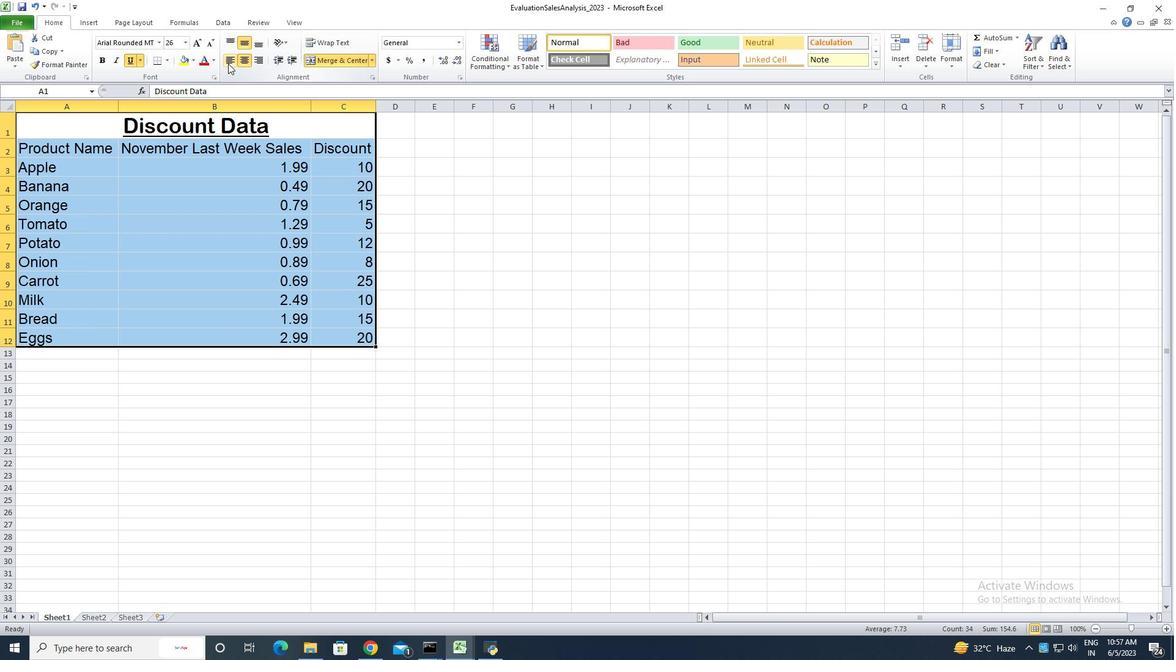 
Action: Mouse pressed left at (228, 63)
Screenshot: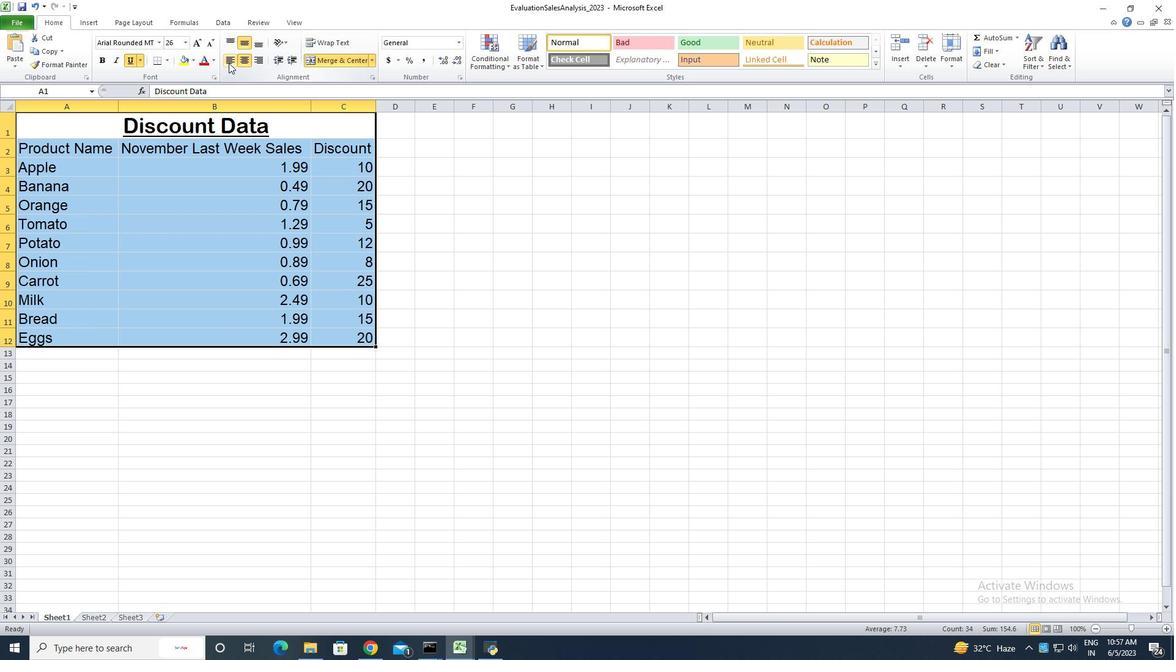 
Action: Mouse moved to (375, 400)
Screenshot: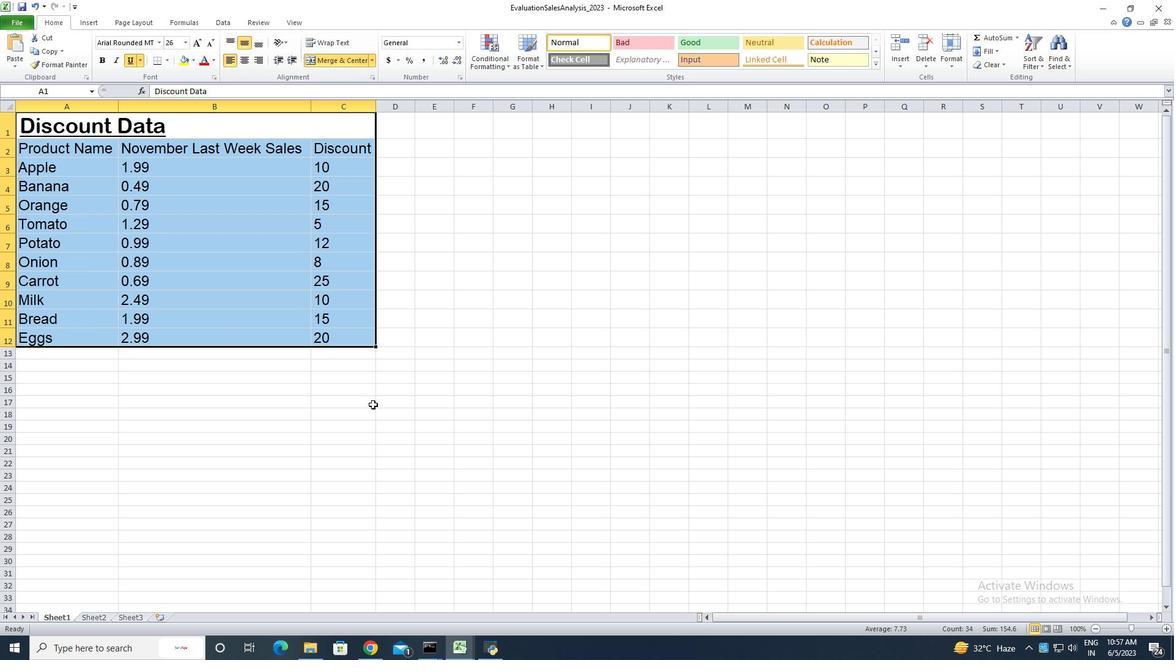 
Action: Mouse pressed left at (375, 400)
Screenshot: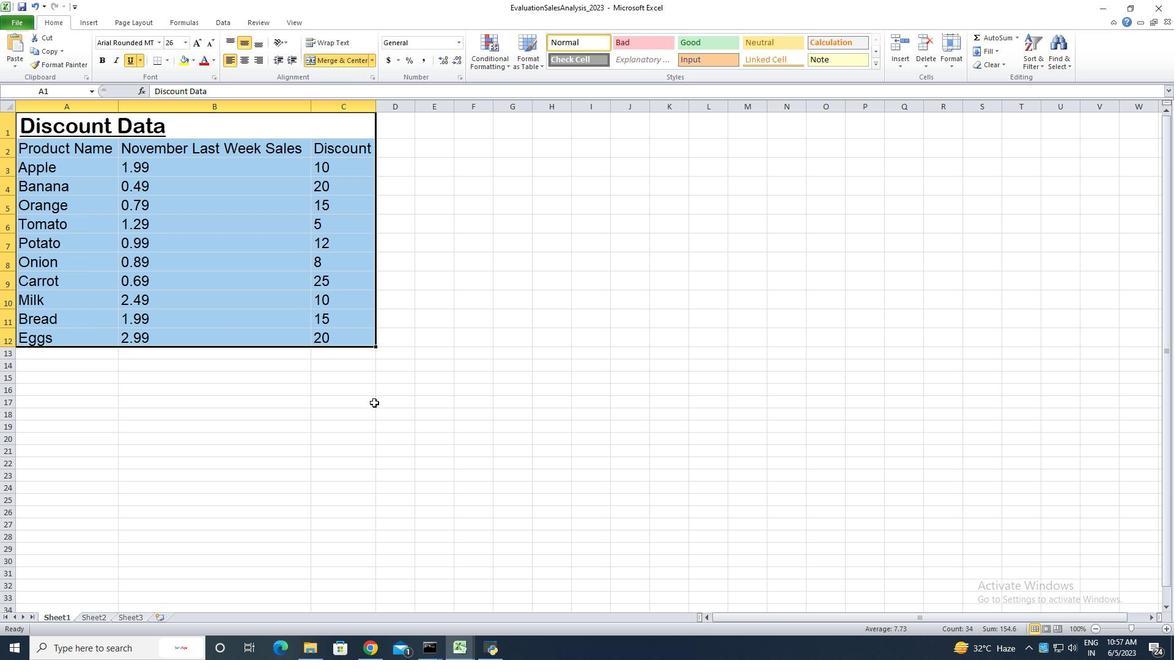 
Action: Key pressed ctrl+S<'\x13'><'\x13'>
Screenshot: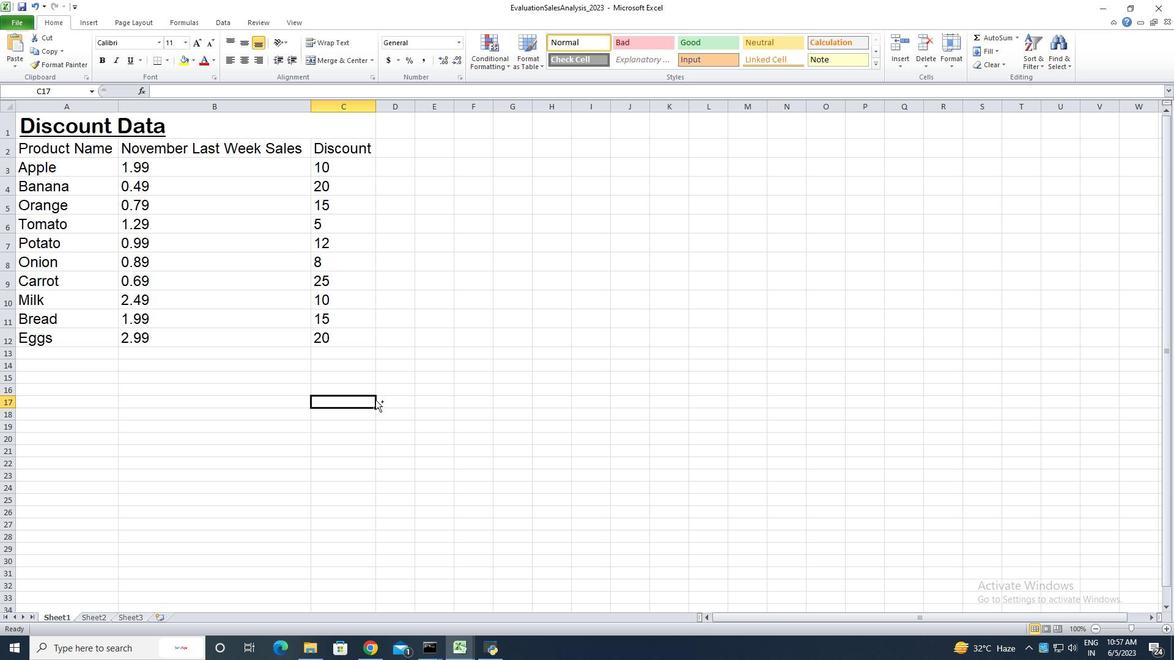 
